 Task: Log work in the project AgileAvail for the issue 'Develop a new tool for automated testing of web accessibility compliance' spent time as '4w 1d 9h 28m' and remaining time as '5w 4d 21h 15m' and add a flag. Now add the issue to the epic 'IT Financial Management Process Improvement'. Log work in the project AgileAvail for the issue 'Upgrade the deployment process of a web application to improve the speed and reliability of deployment' spent time as '3w 5d 8h 8m' and remaining time as '6w 6d 4h 40m' and clone the issue. Now add the issue to the epic 'Event Management Process Improvement'
Action: Mouse moved to (221, 62)
Screenshot: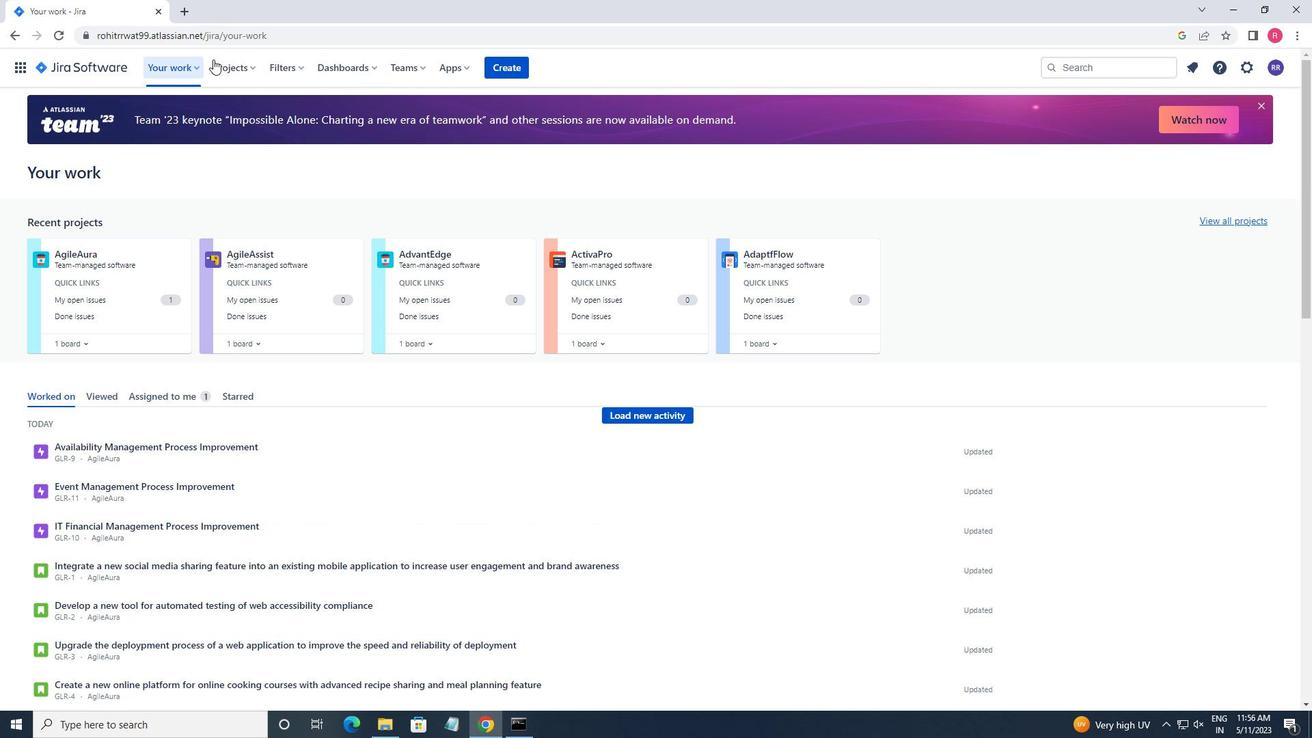 
Action: Mouse pressed left at (221, 62)
Screenshot: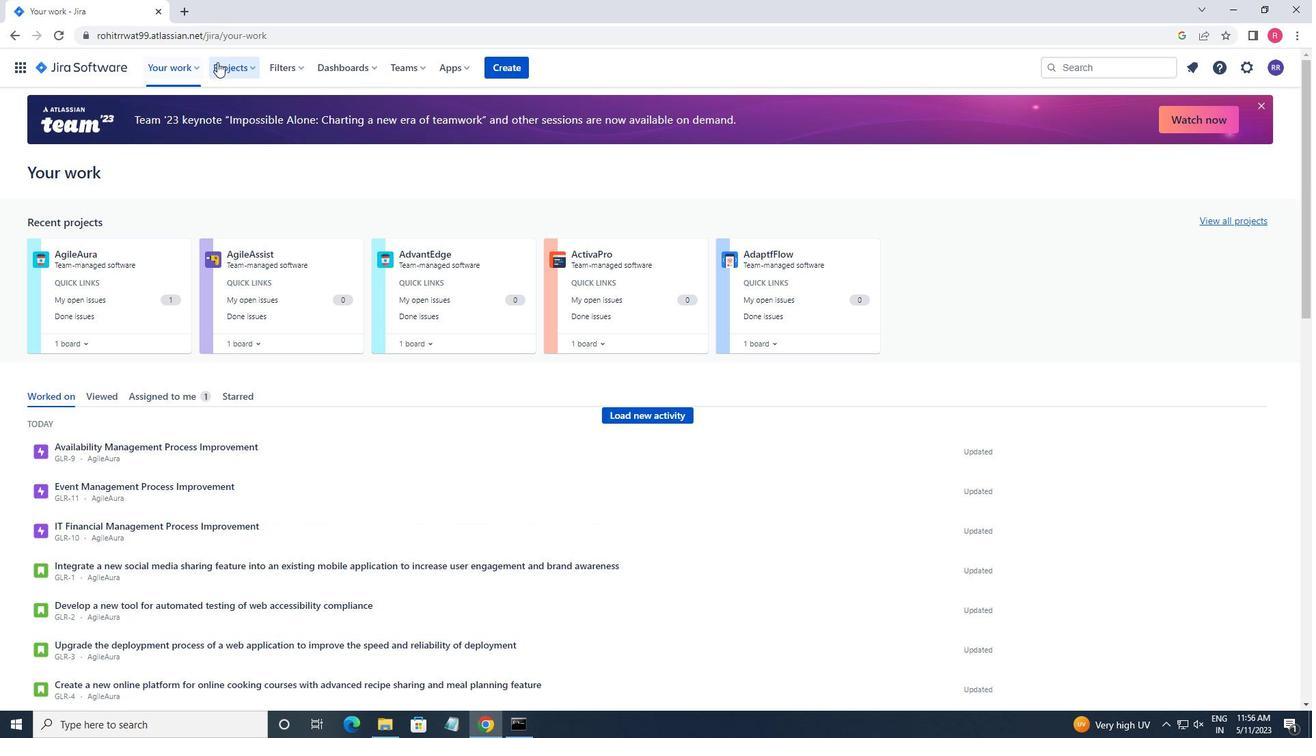 
Action: Mouse moved to (274, 125)
Screenshot: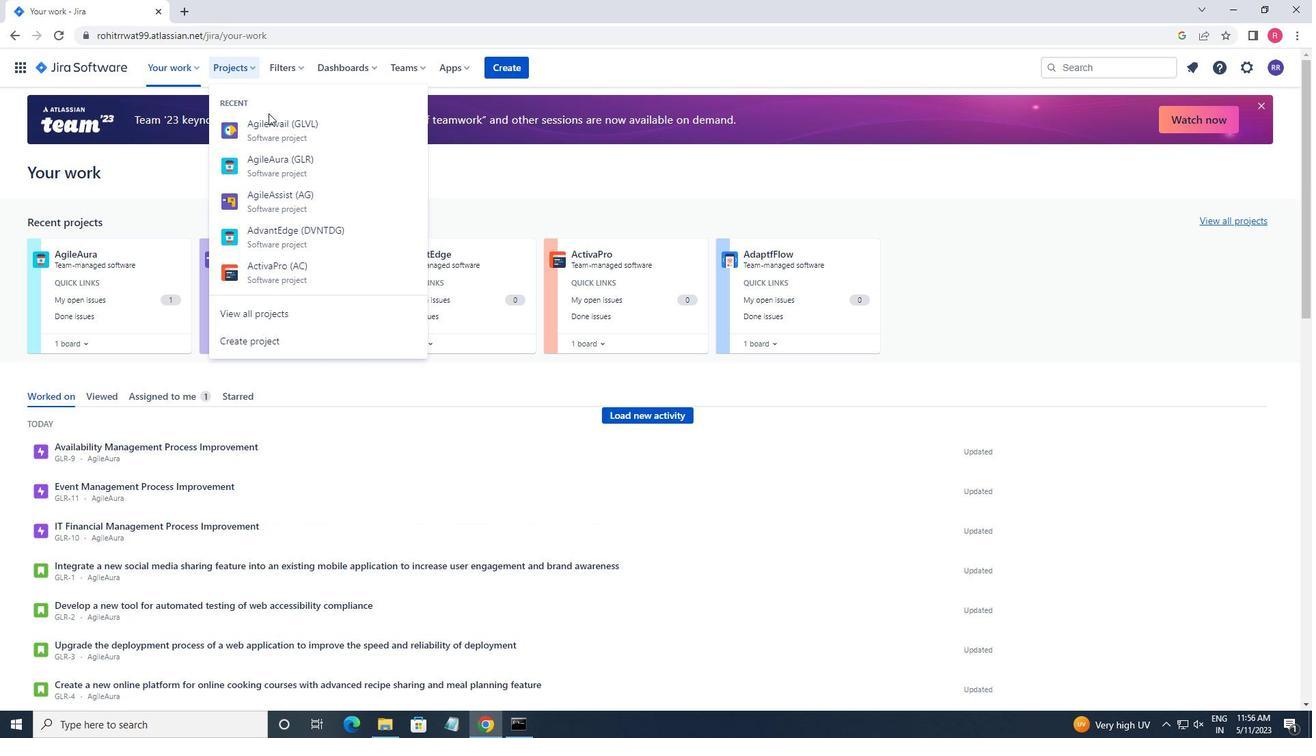 
Action: Mouse pressed left at (274, 125)
Screenshot: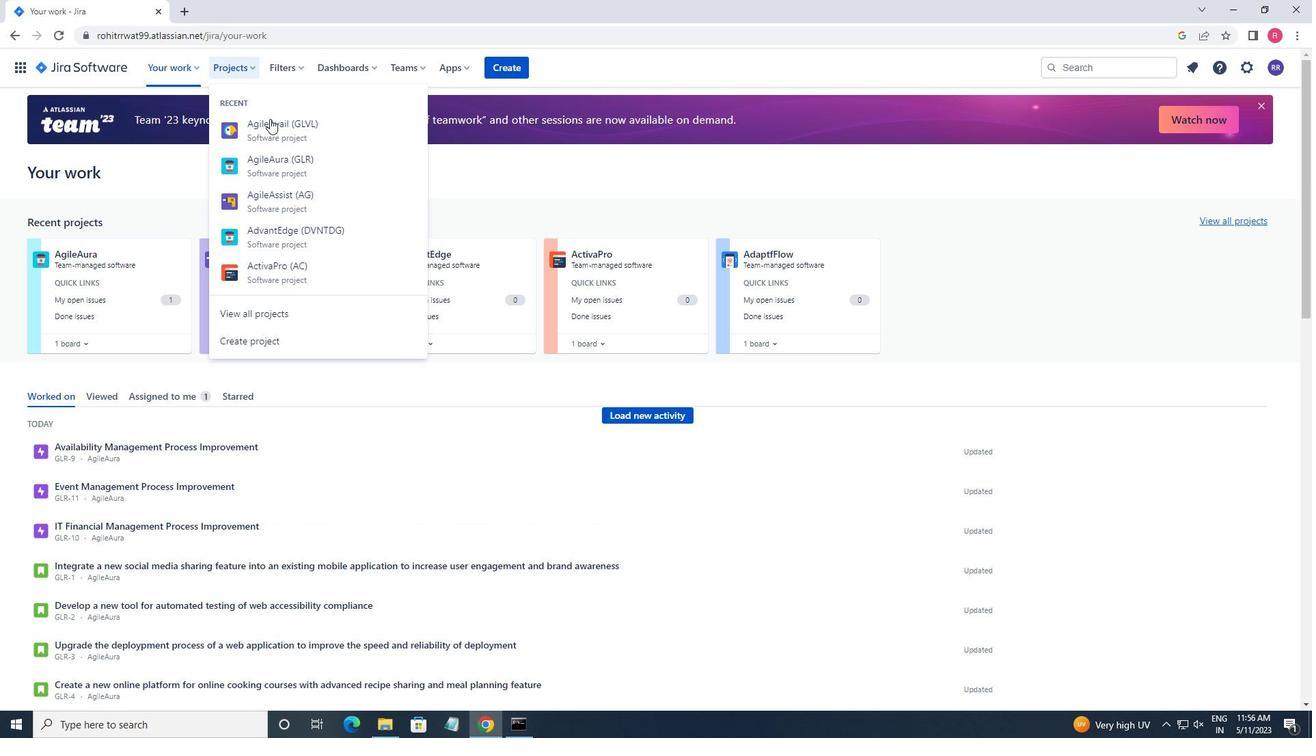 
Action: Mouse moved to (58, 211)
Screenshot: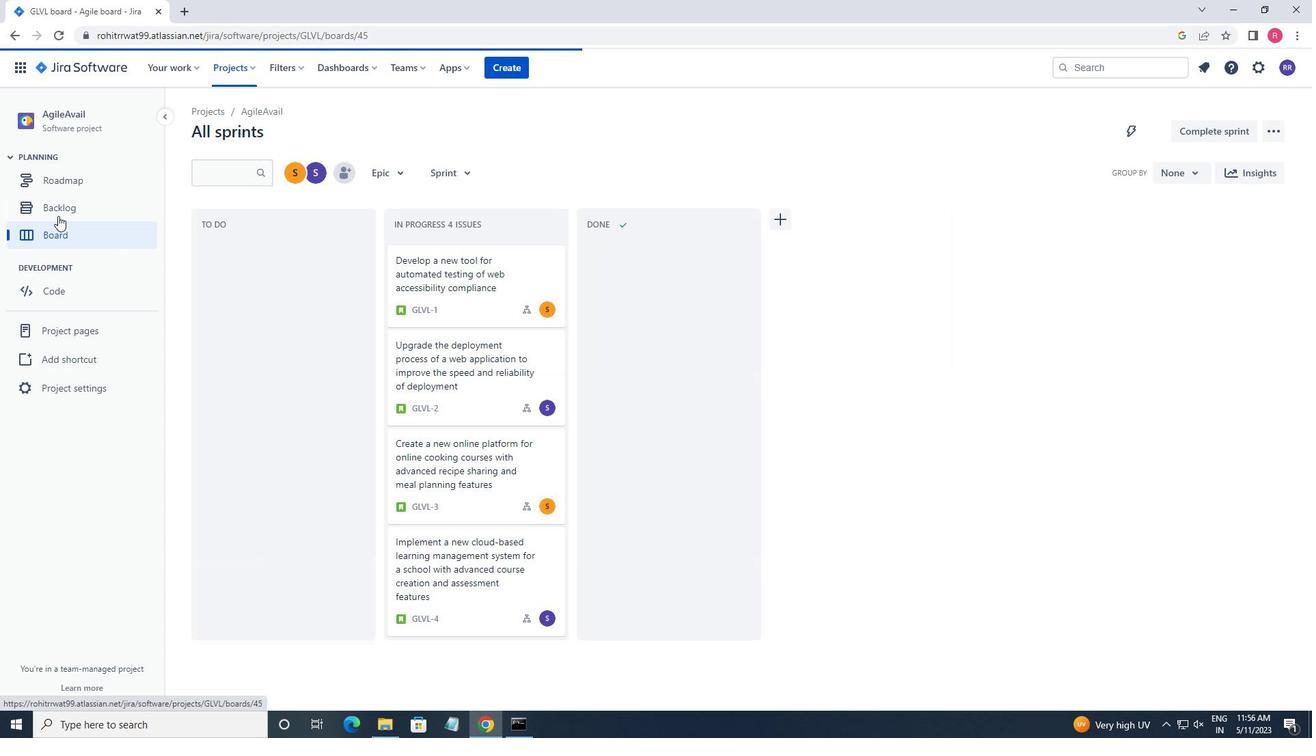 
Action: Mouse pressed left at (58, 211)
Screenshot: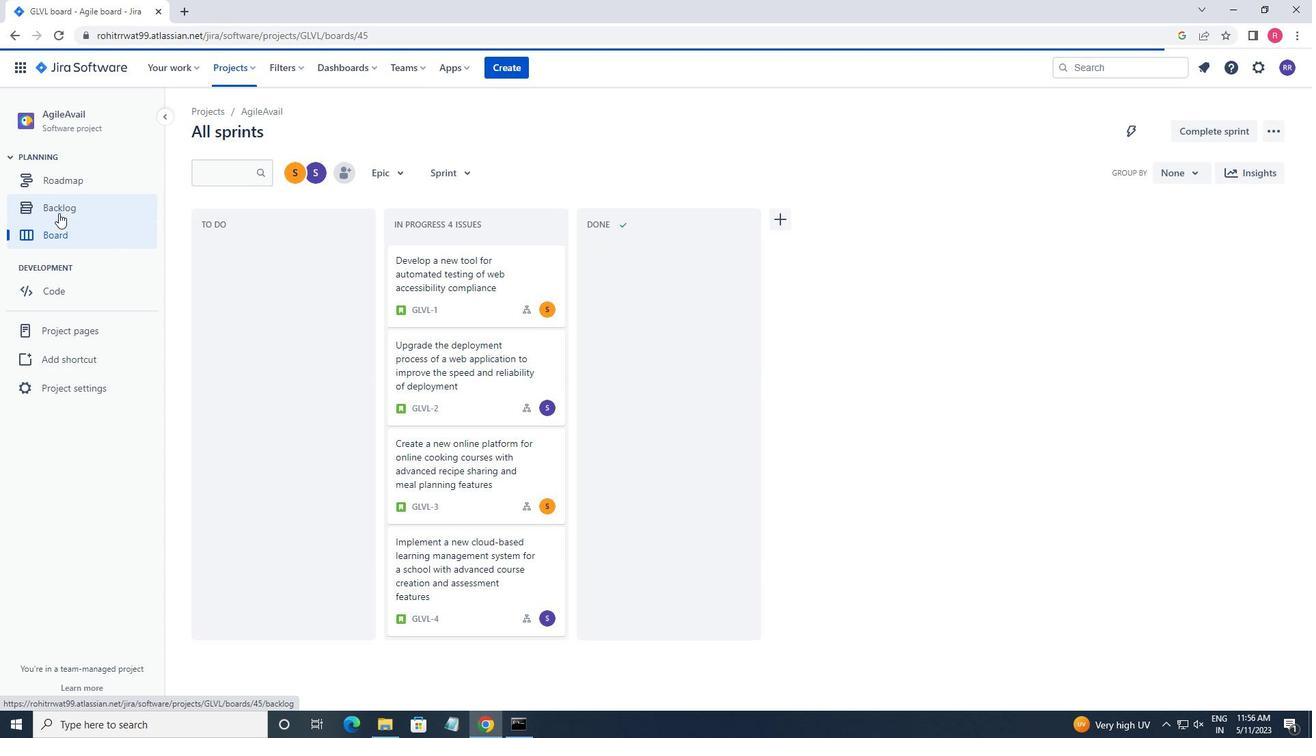 
Action: Mouse moved to (1030, 239)
Screenshot: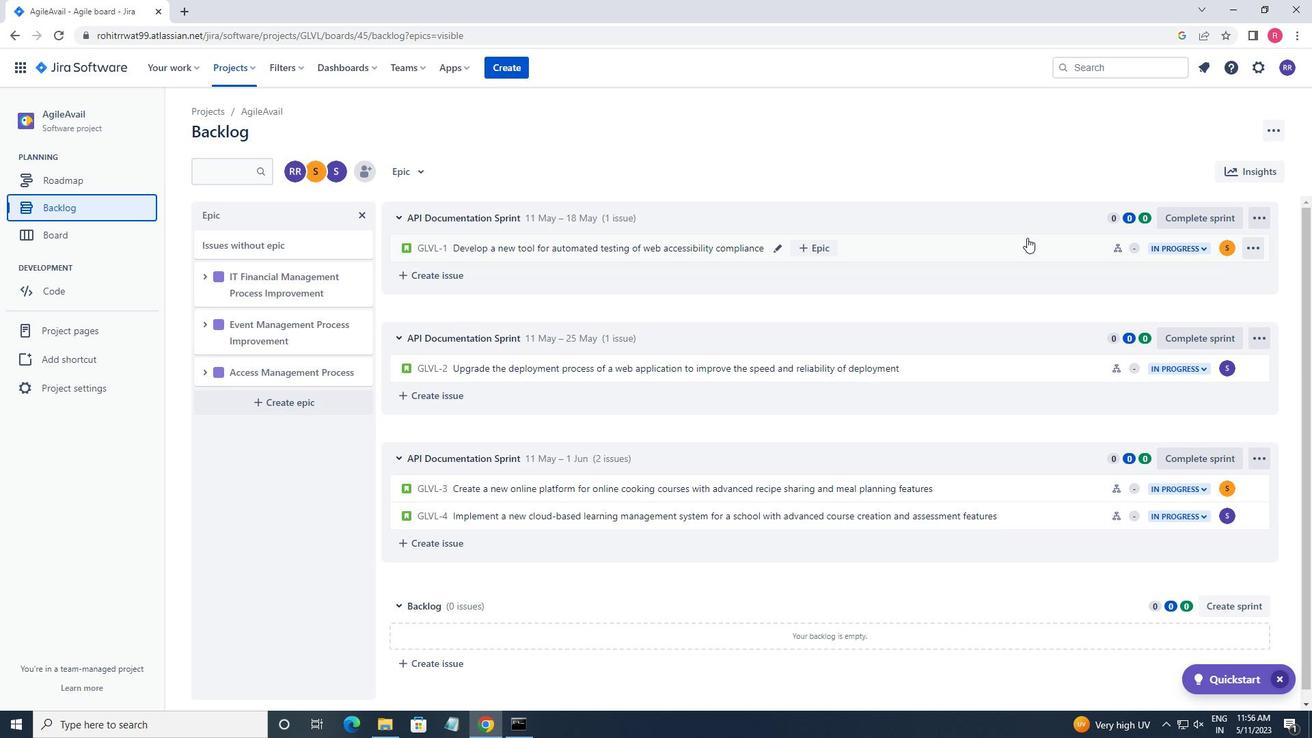 
Action: Mouse pressed left at (1030, 239)
Screenshot: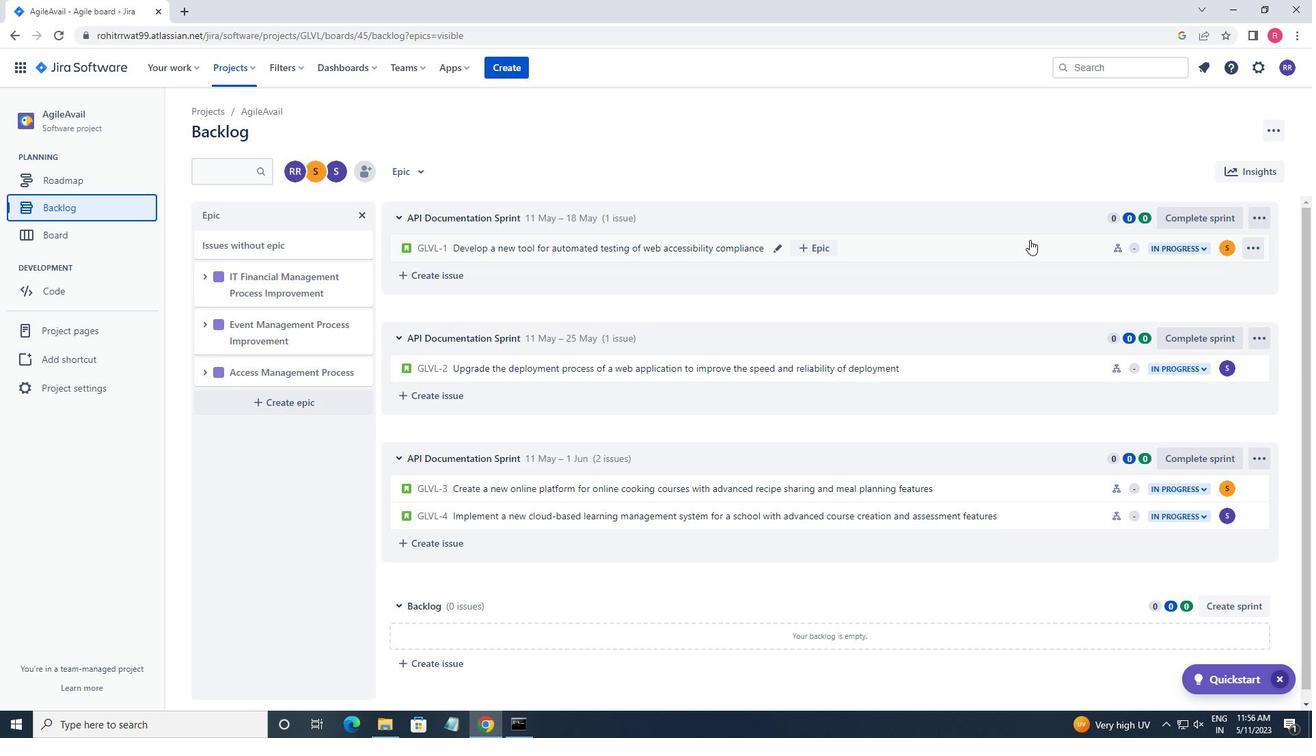 
Action: Mouse moved to (1262, 214)
Screenshot: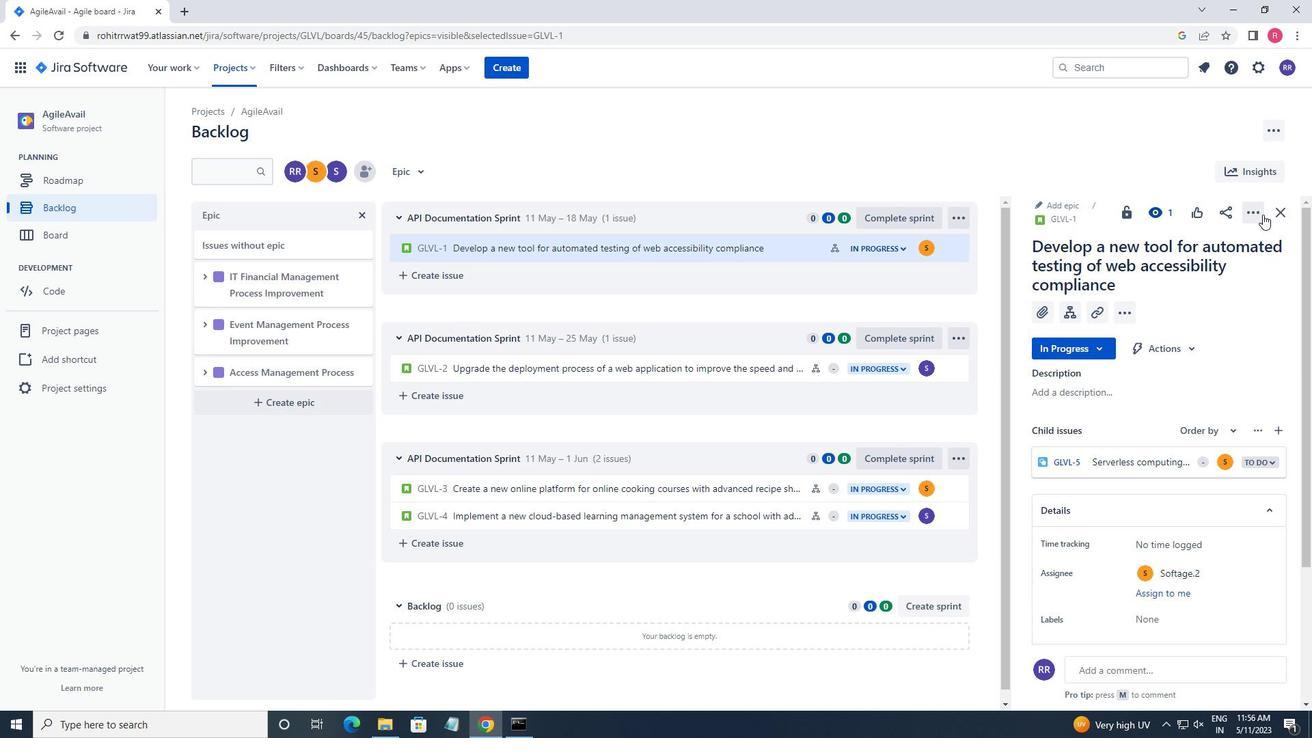 
Action: Mouse pressed left at (1262, 214)
Screenshot: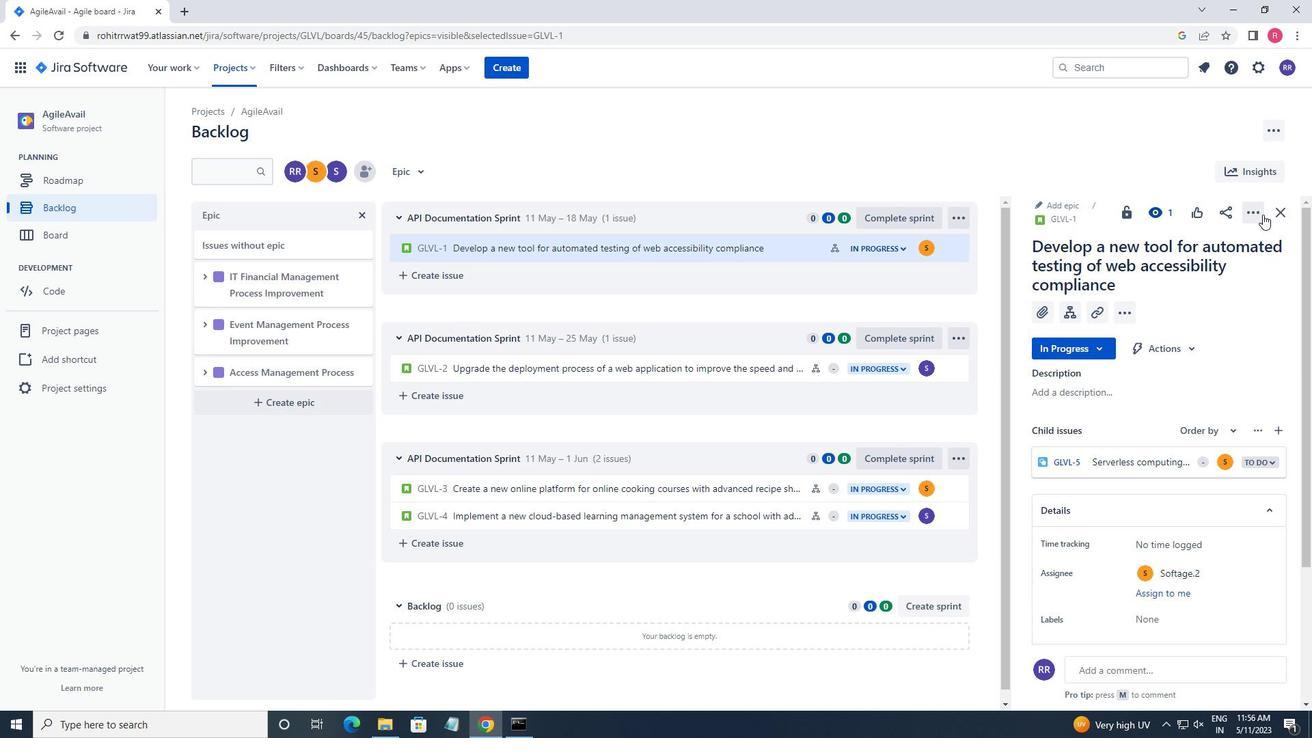 
Action: Mouse moved to (1204, 248)
Screenshot: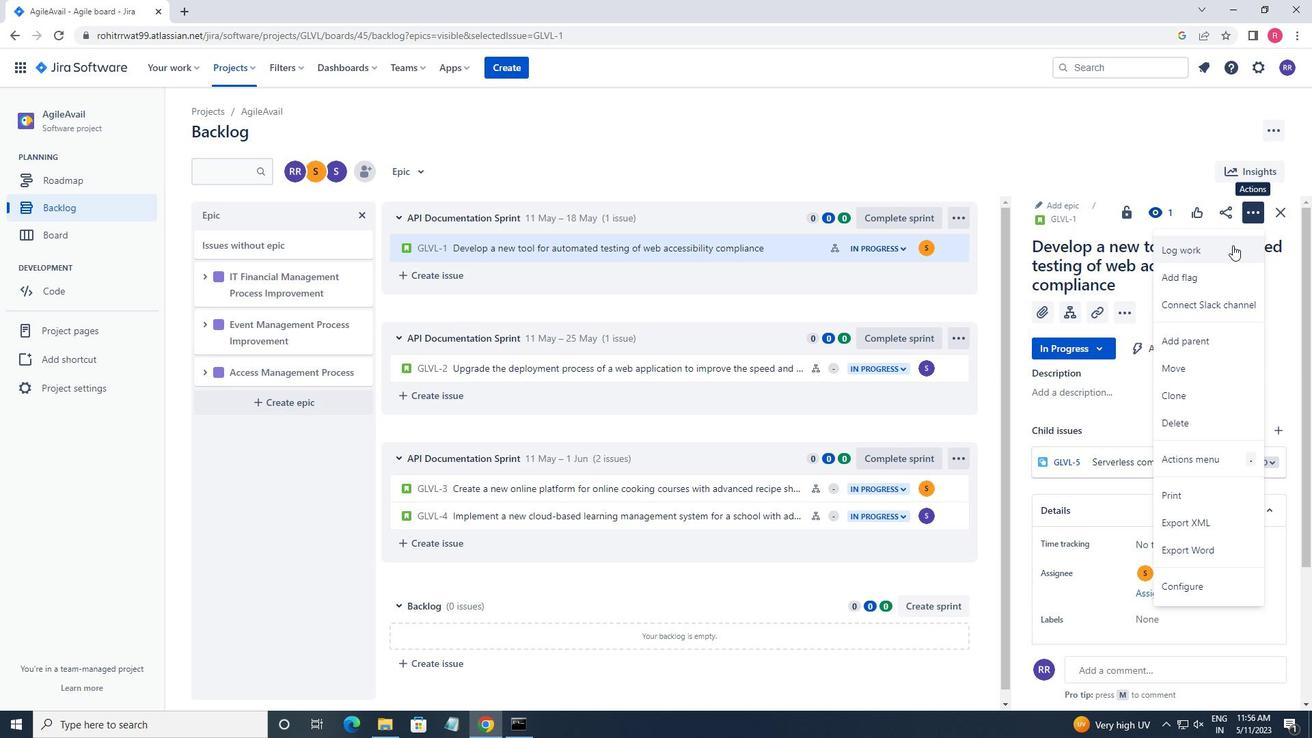 
Action: Mouse pressed left at (1204, 248)
Screenshot: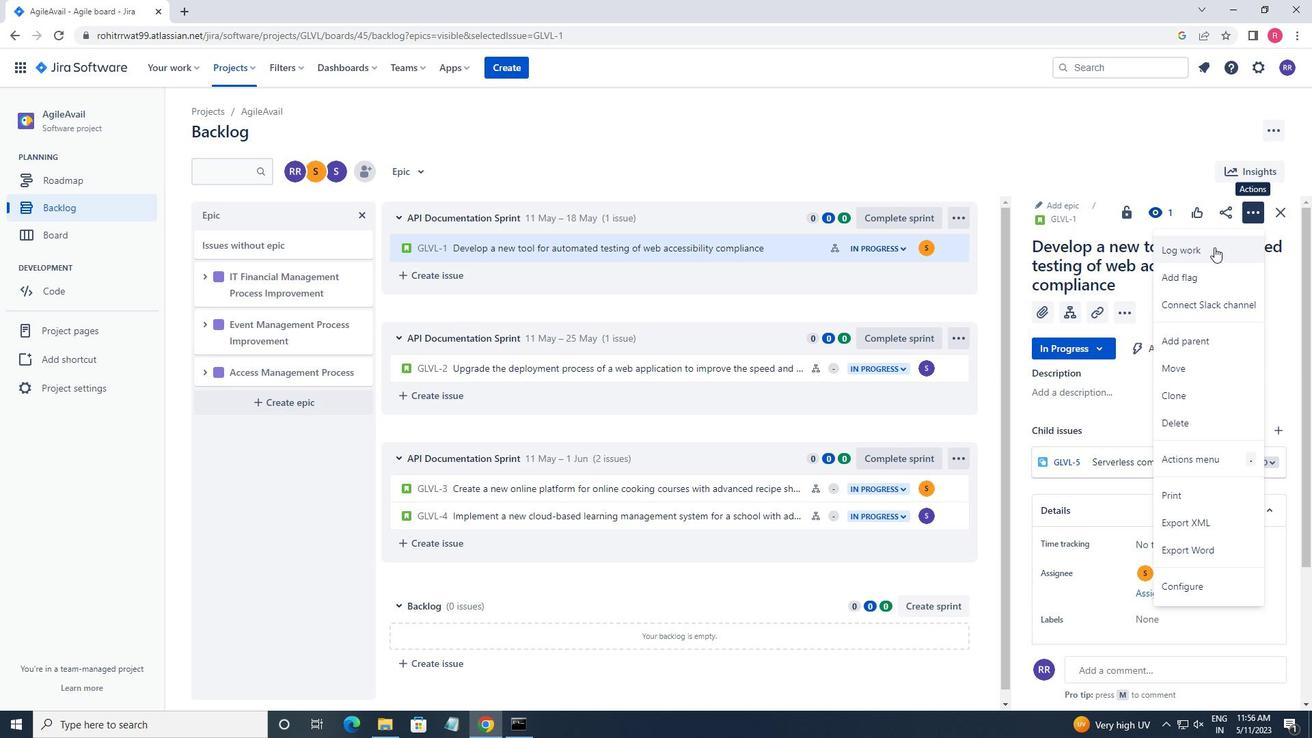 
Action: Mouse moved to (459, 265)
Screenshot: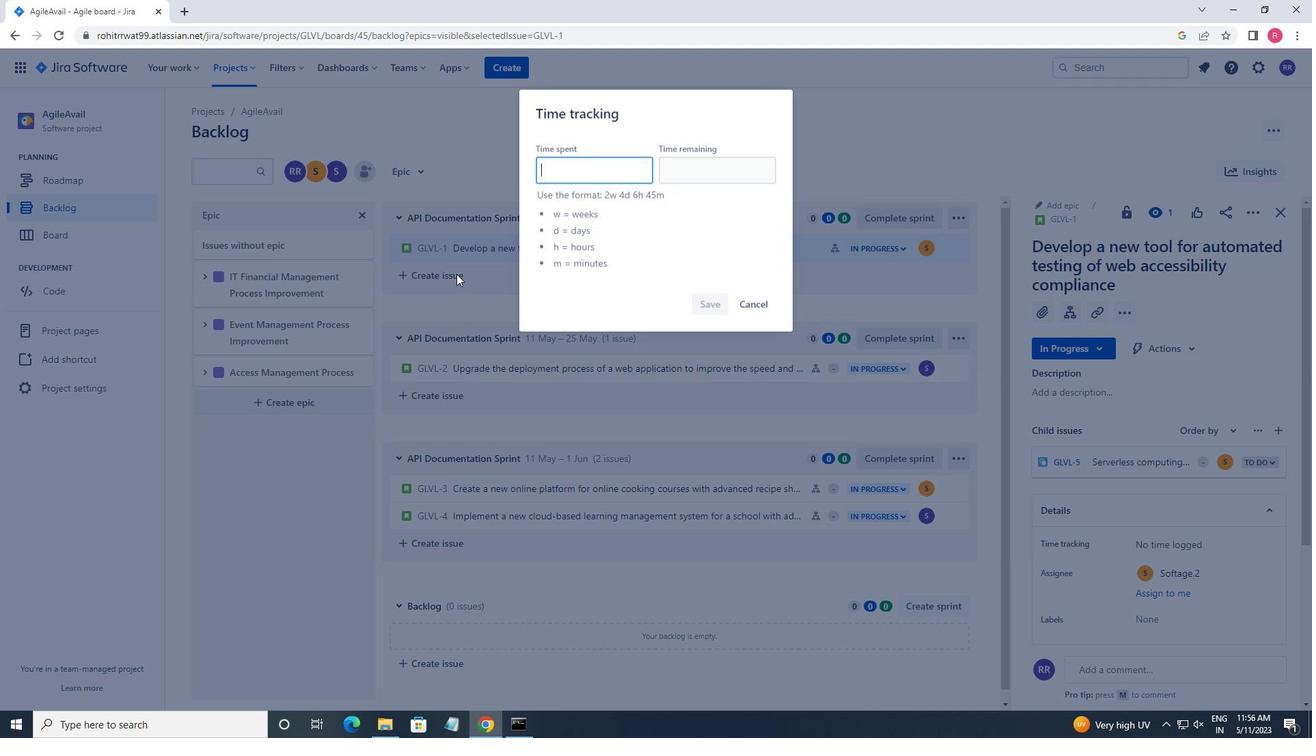 
Action: Key pressed 4
Screenshot: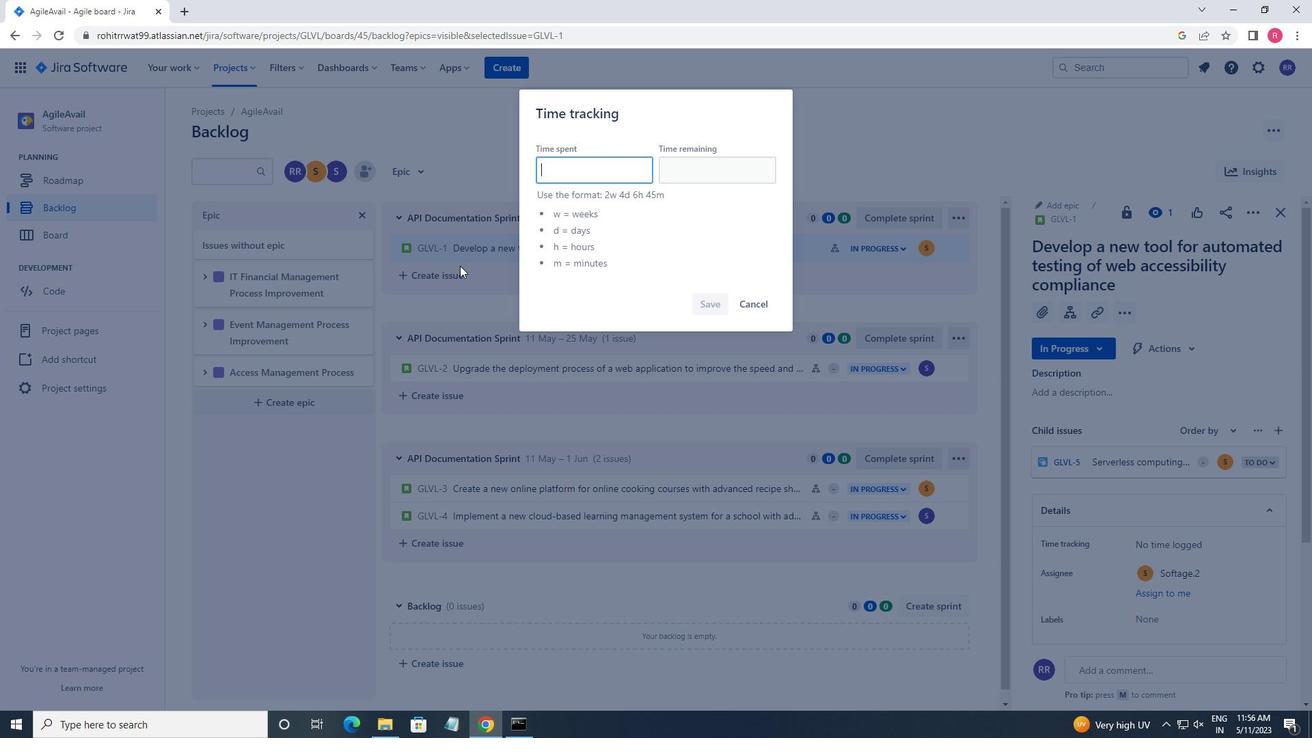 
Action: Mouse moved to (508, 3)
Screenshot: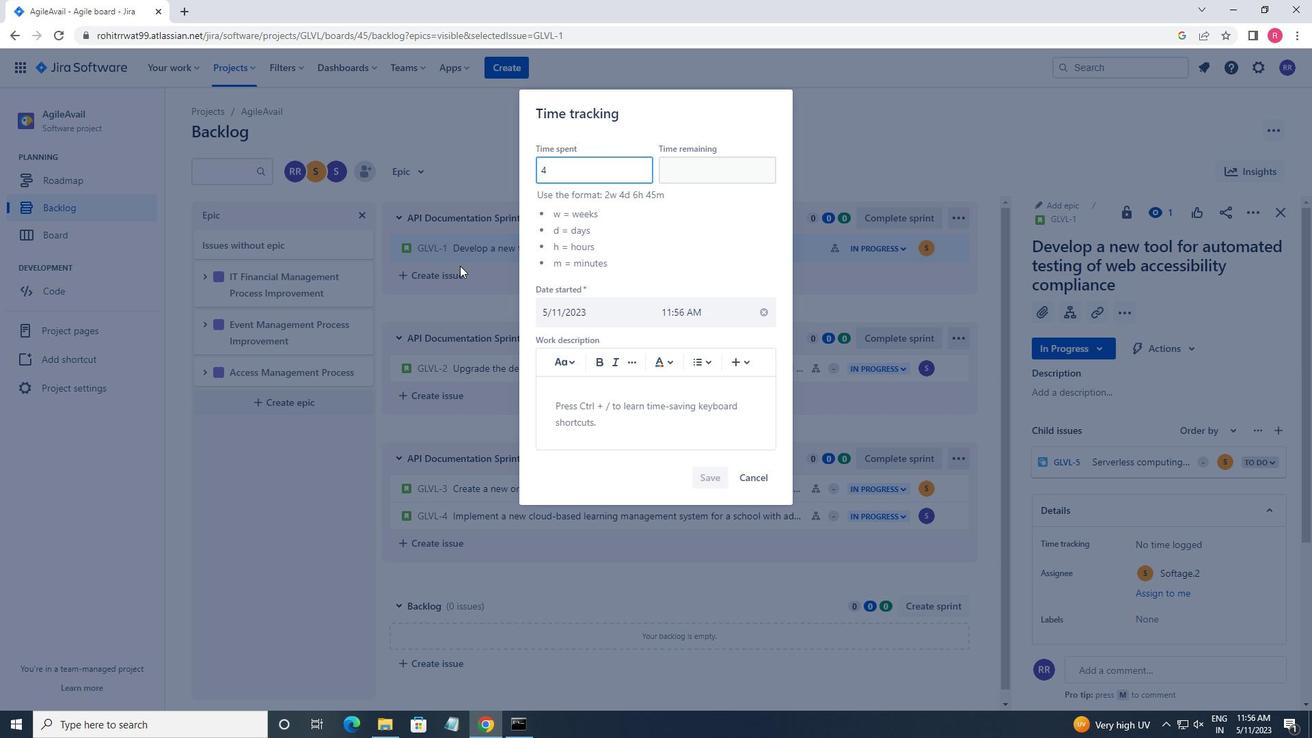 
Action: Key pressed w<Key.space>1d<Key.space>9h<Key.space>28m<Key.tab>5w<Key.space>4d<Key.space>21h<Key.space>15m
Screenshot: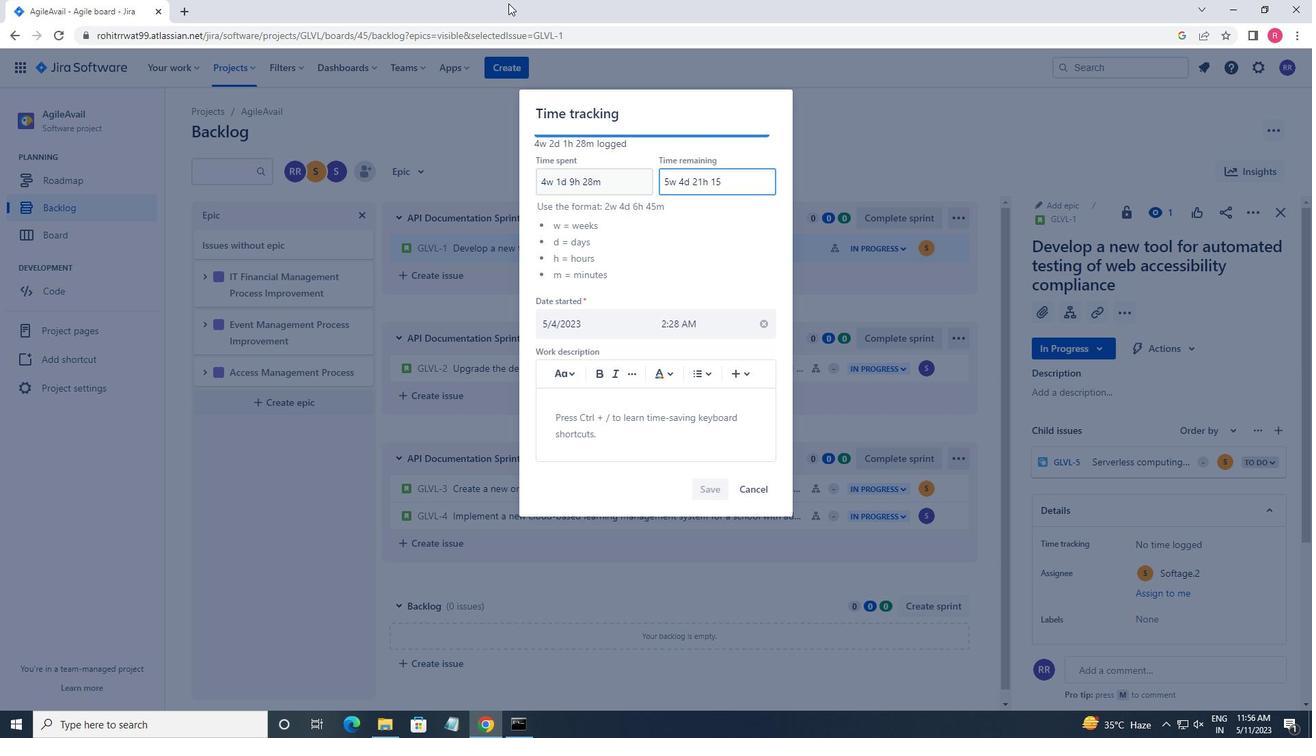 
Action: Mouse moved to (685, 489)
Screenshot: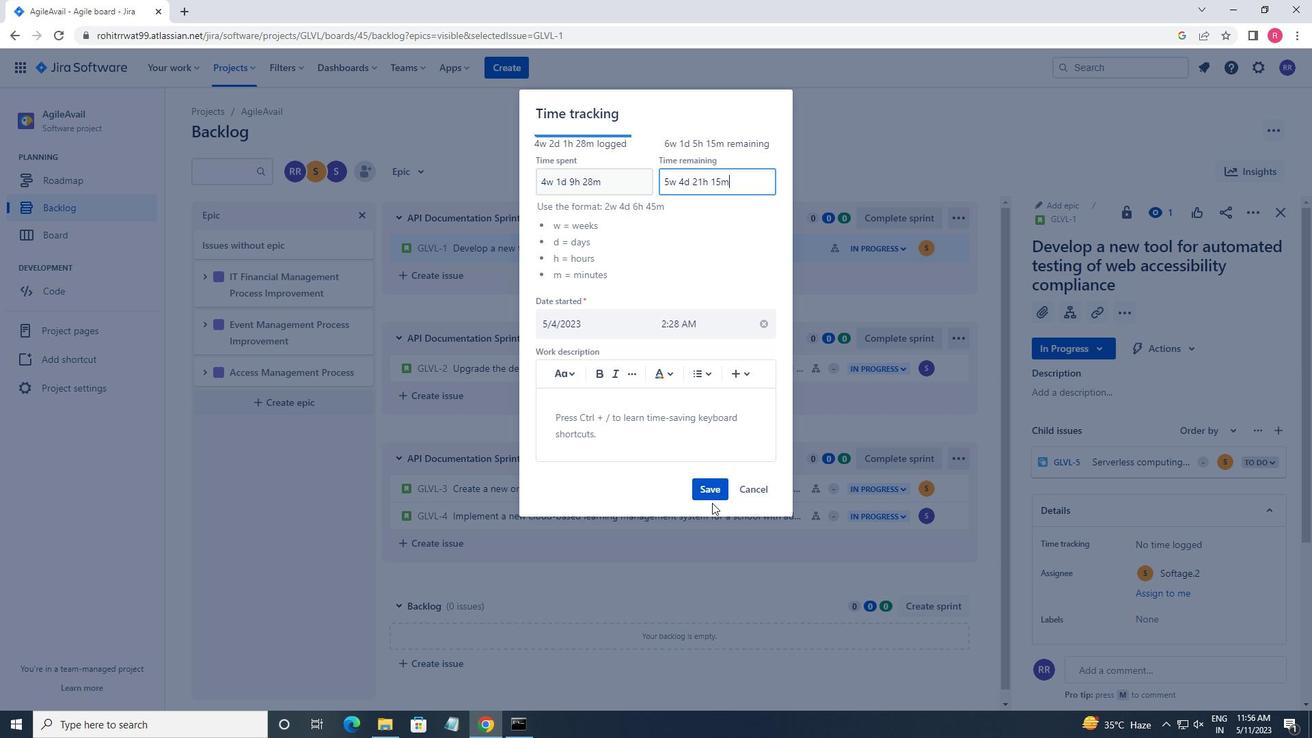 
Action: Mouse pressed left at (685, 489)
Screenshot: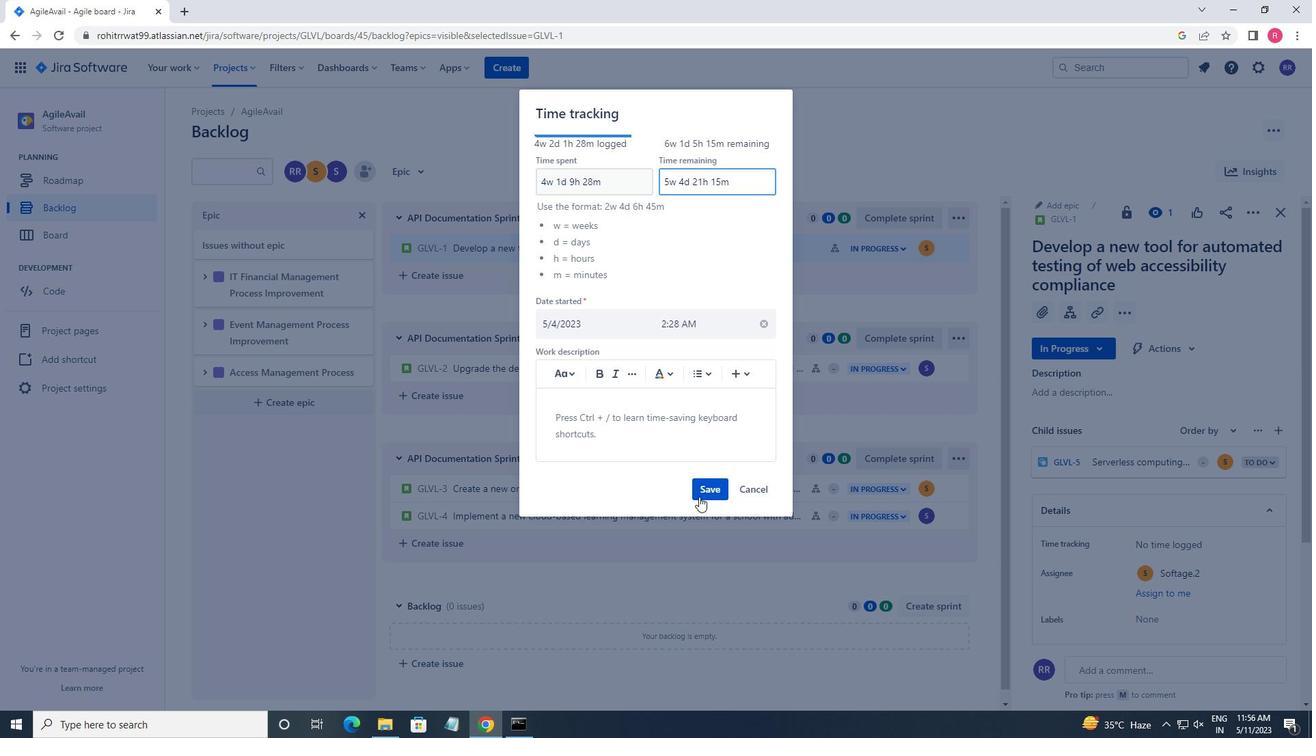 
Action: Mouse moved to (711, 493)
Screenshot: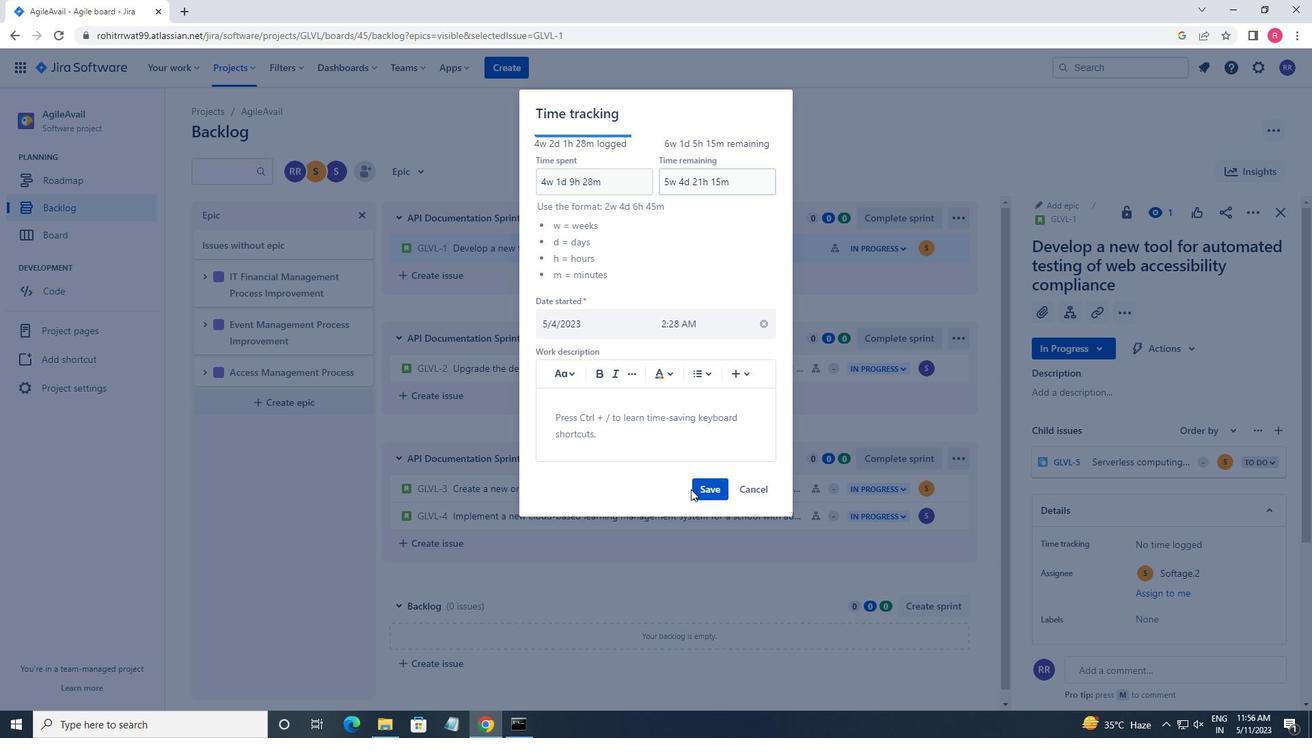 
Action: Mouse pressed left at (711, 493)
Screenshot: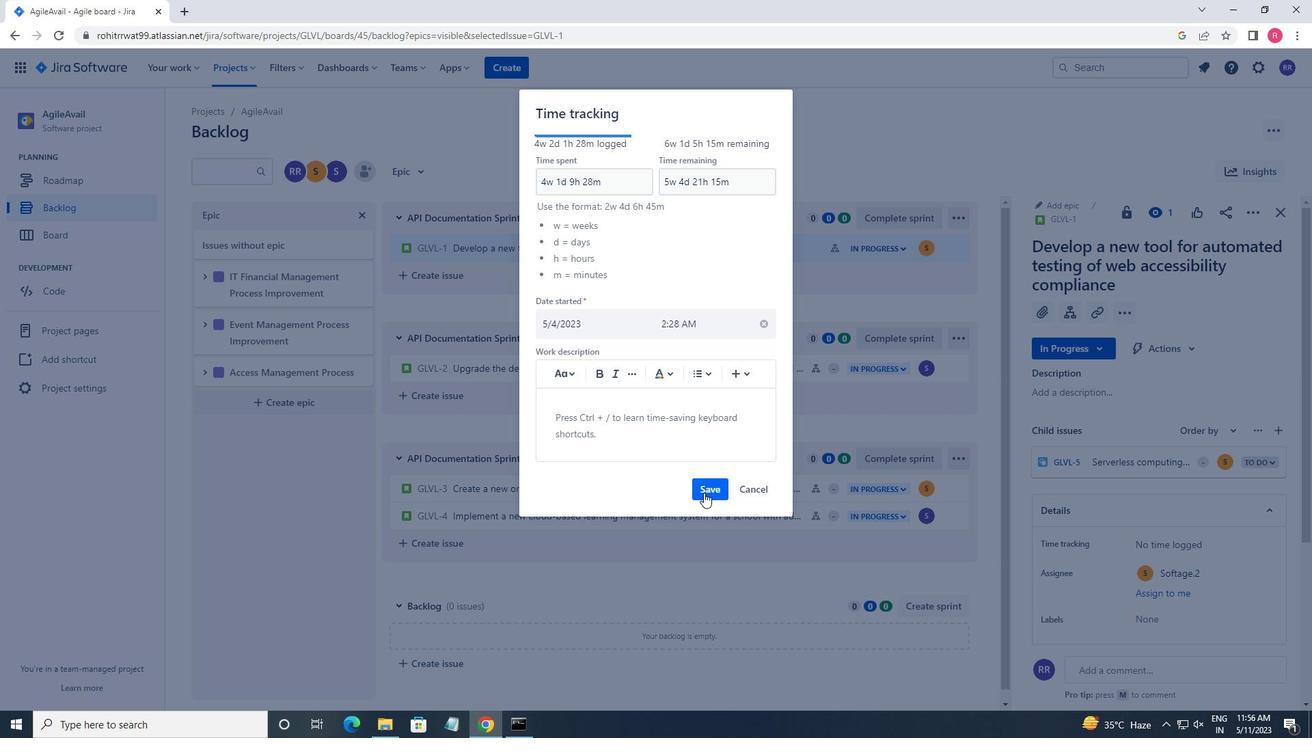 
Action: Mouse moved to (1252, 205)
Screenshot: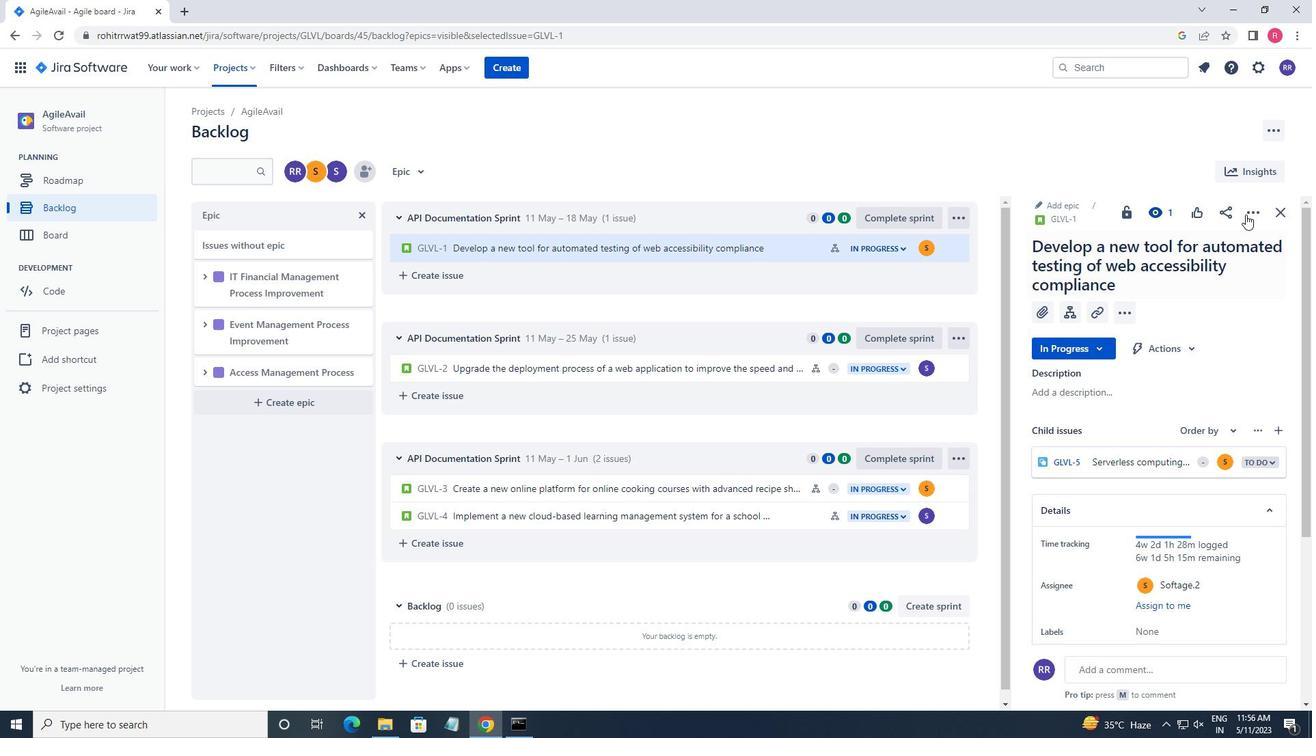 
Action: Mouse pressed left at (1252, 205)
Screenshot: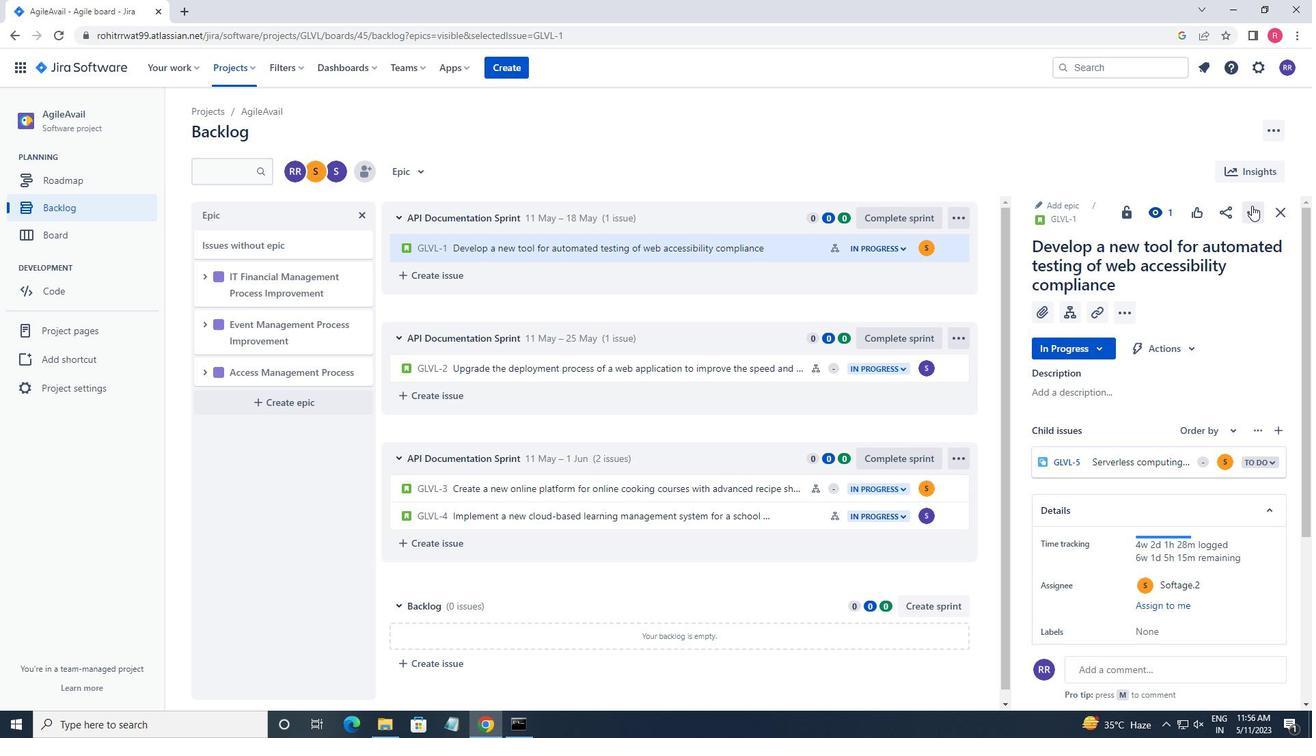 
Action: Mouse moved to (1198, 289)
Screenshot: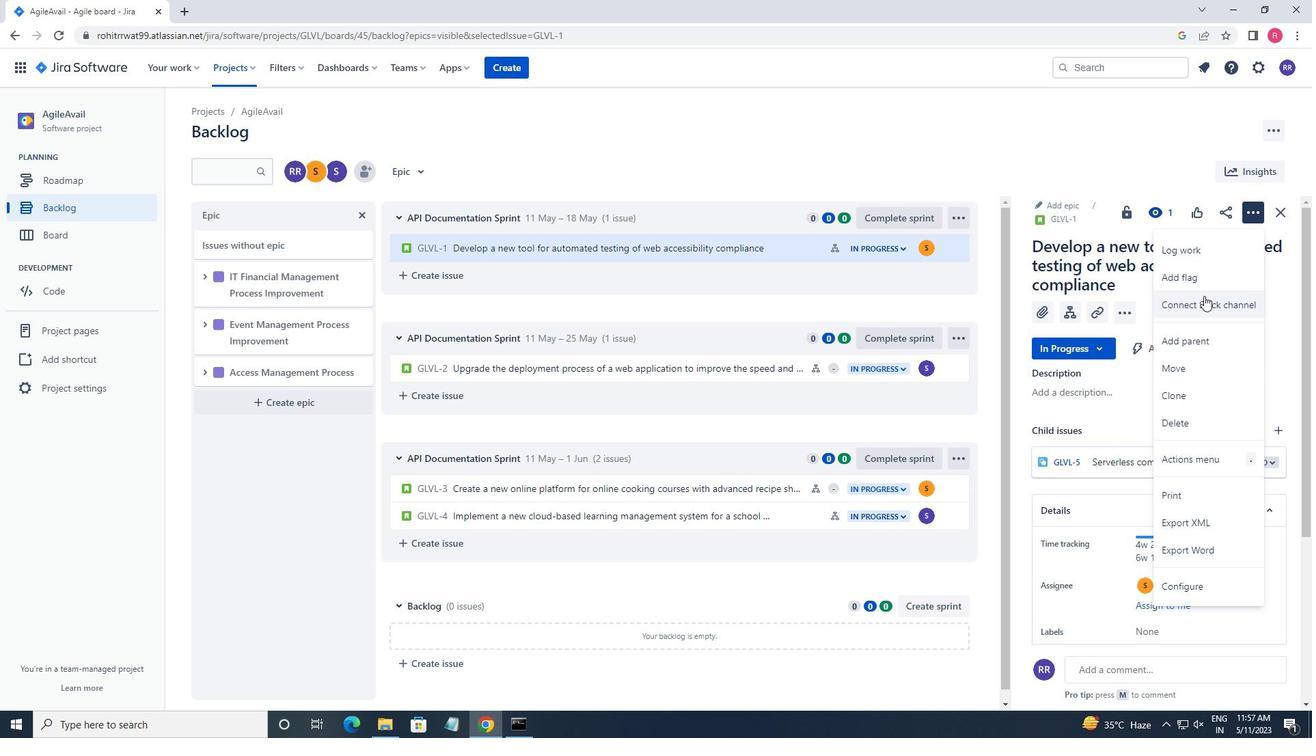 
Action: Mouse pressed left at (1198, 289)
Screenshot: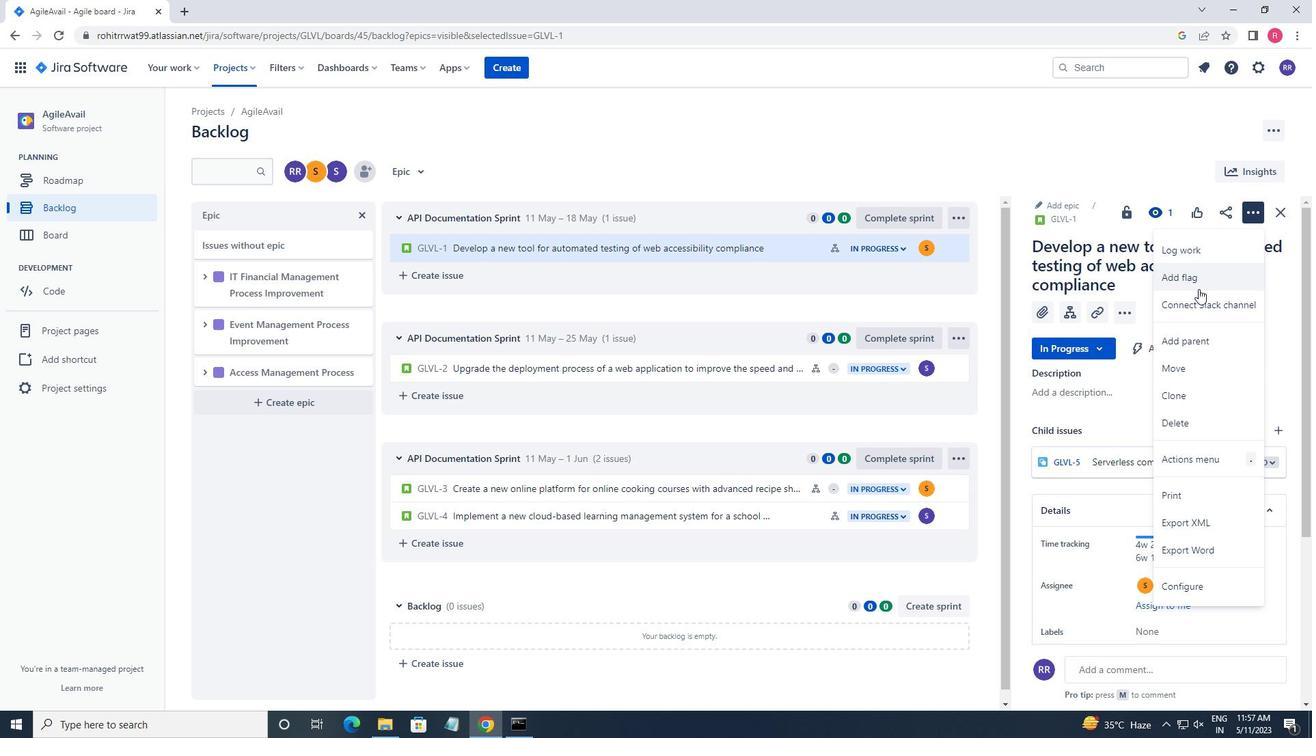 
Action: Mouse moved to (790, 248)
Screenshot: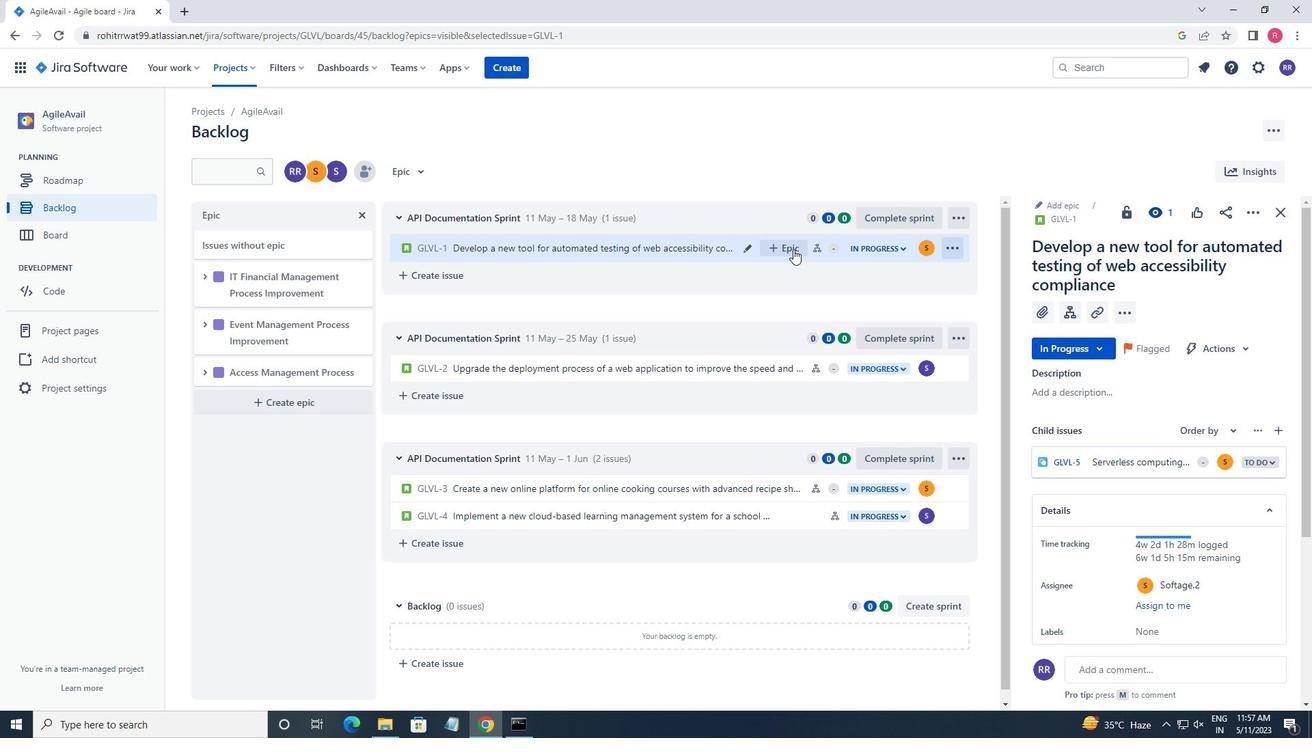 
Action: Mouse pressed left at (790, 248)
Screenshot: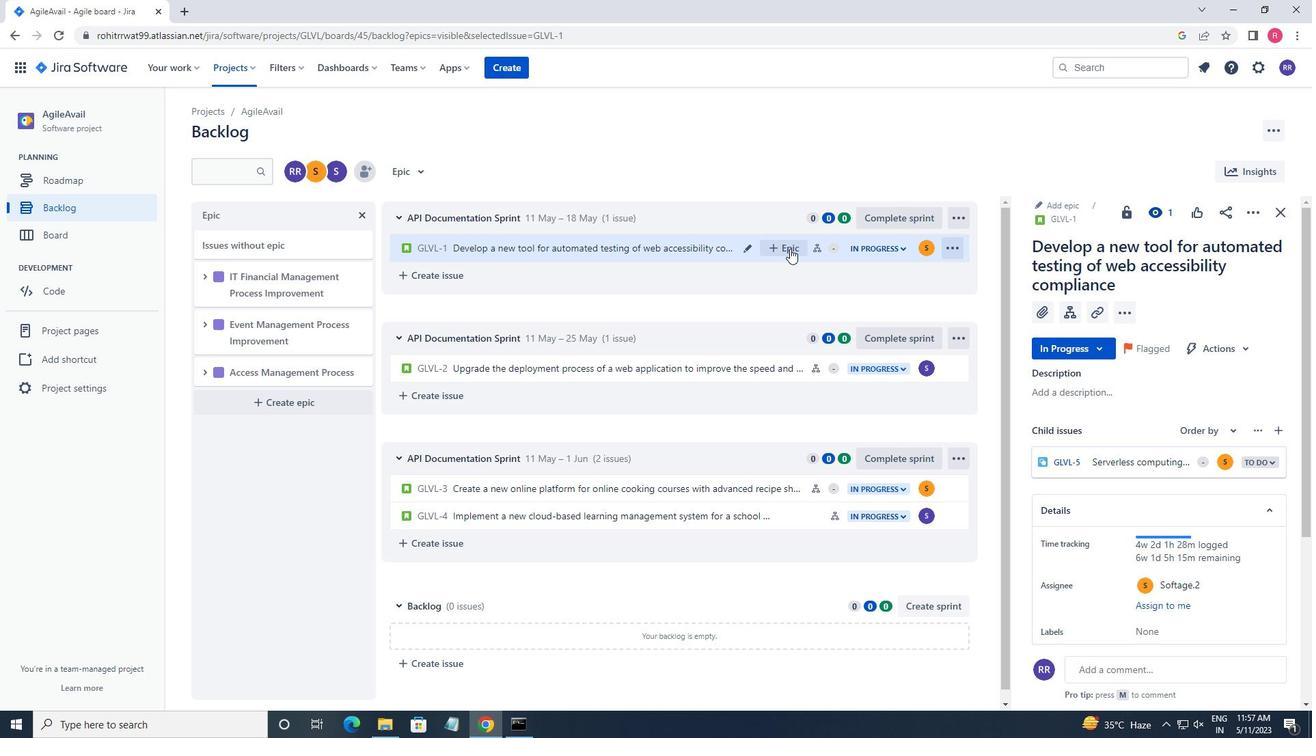
Action: Mouse moved to (865, 353)
Screenshot: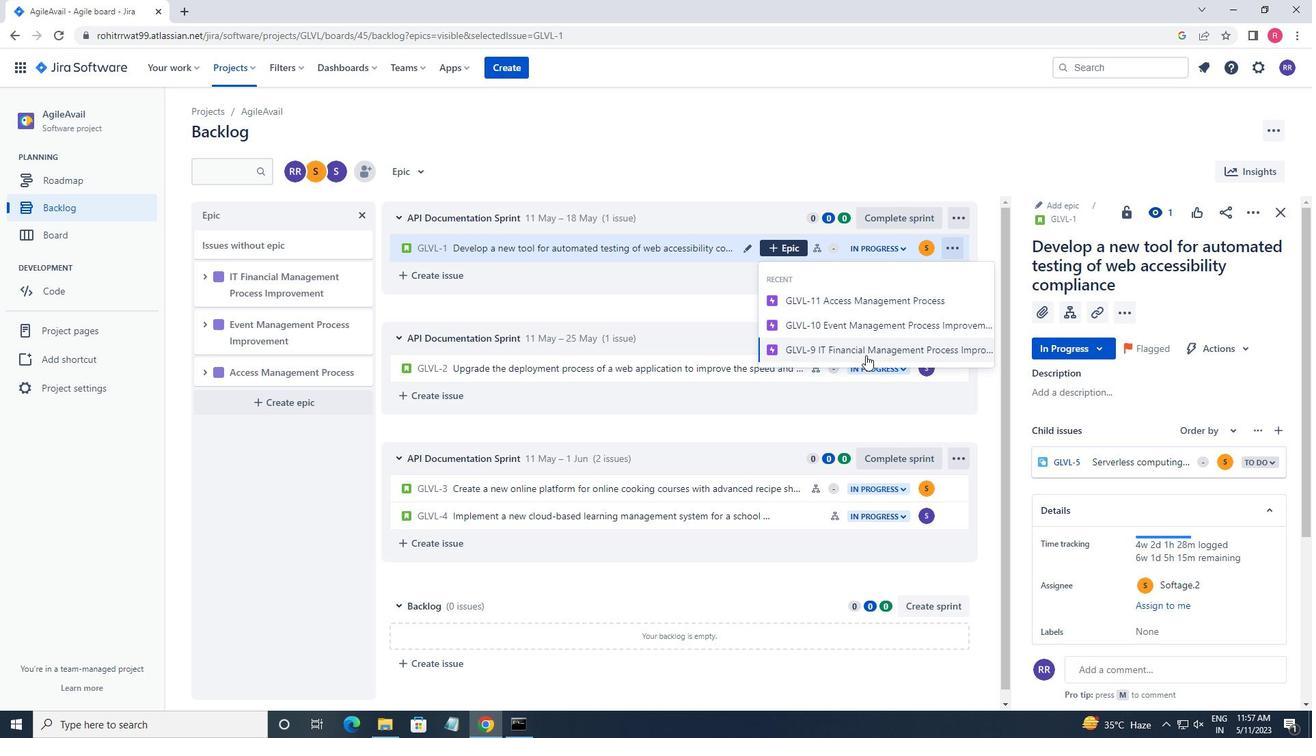 
Action: Mouse pressed left at (865, 353)
Screenshot: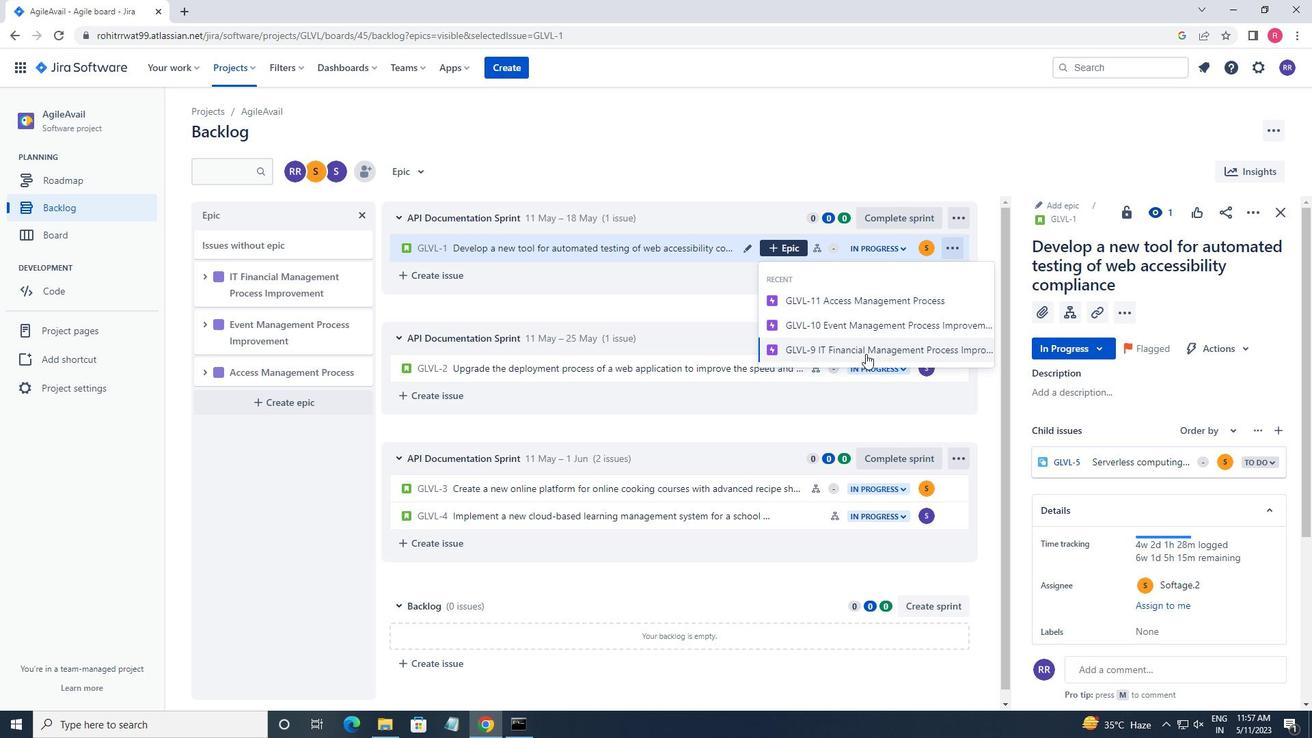 
Action: Mouse moved to (805, 378)
Screenshot: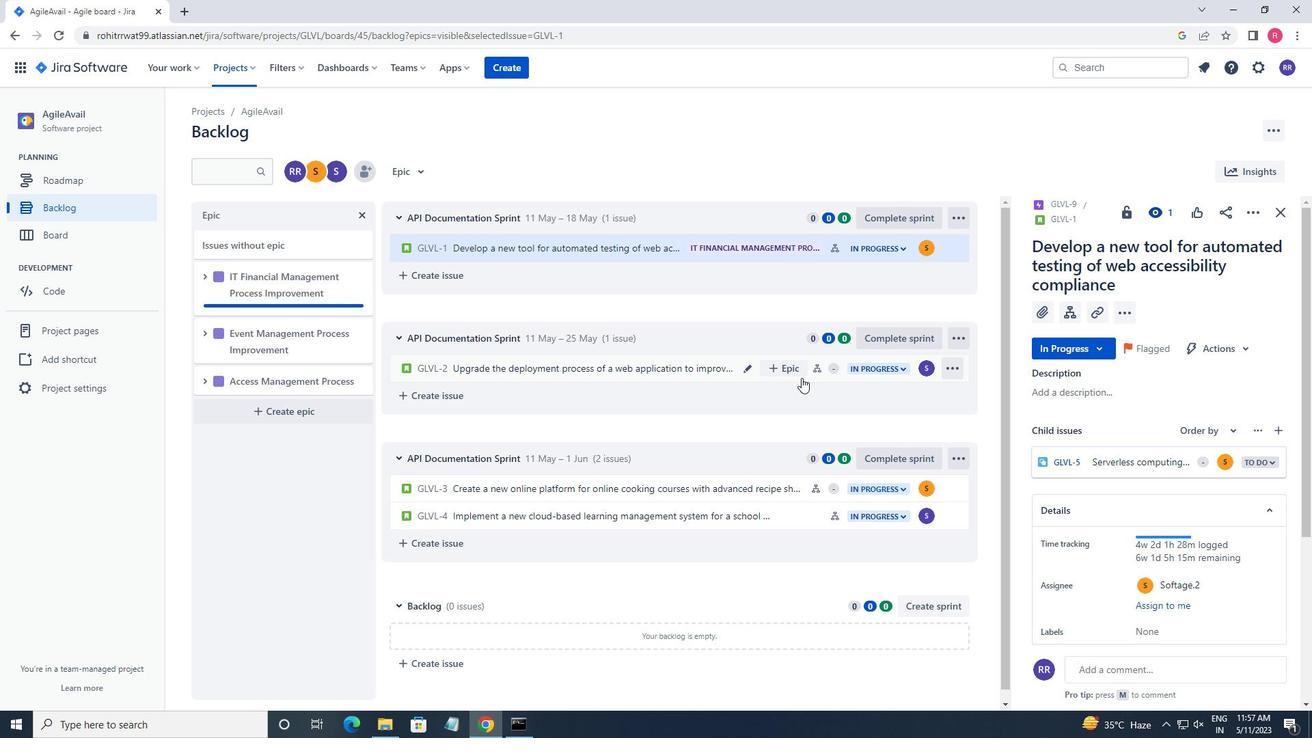 
Action: Mouse pressed left at (805, 378)
Screenshot: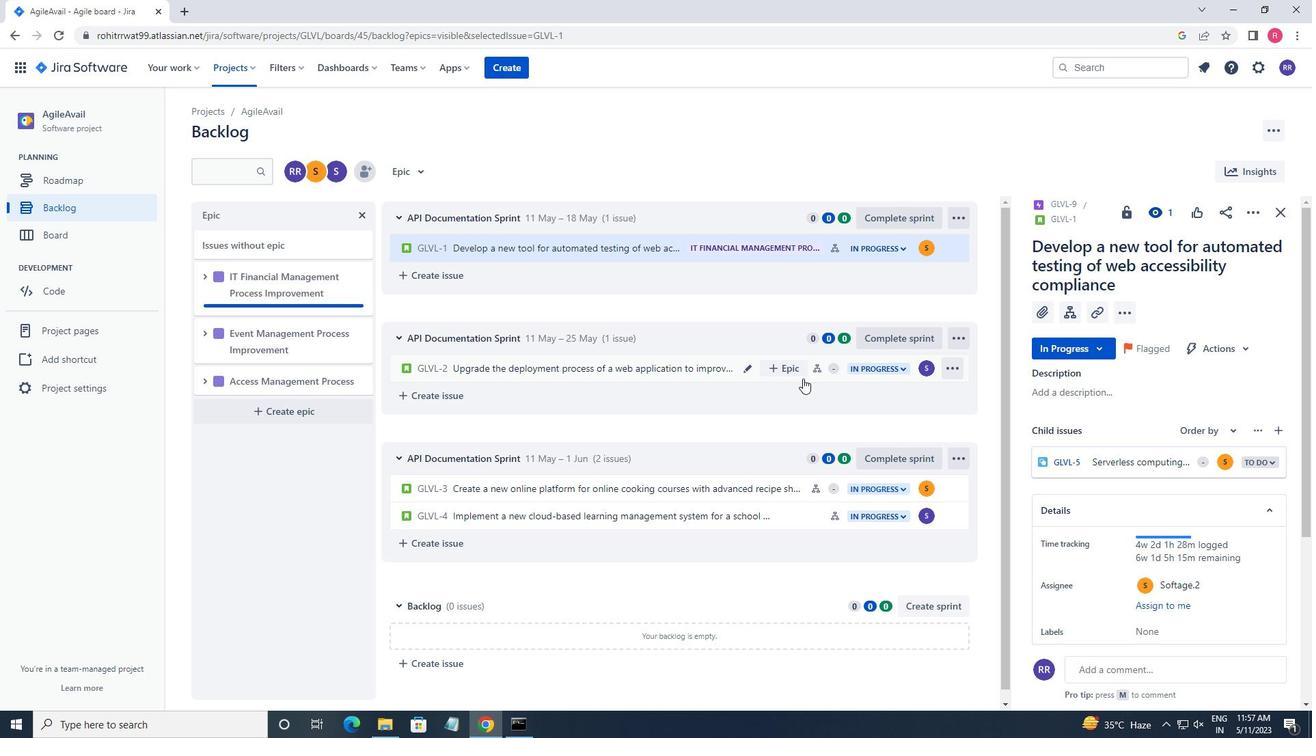 
Action: Mouse moved to (1258, 212)
Screenshot: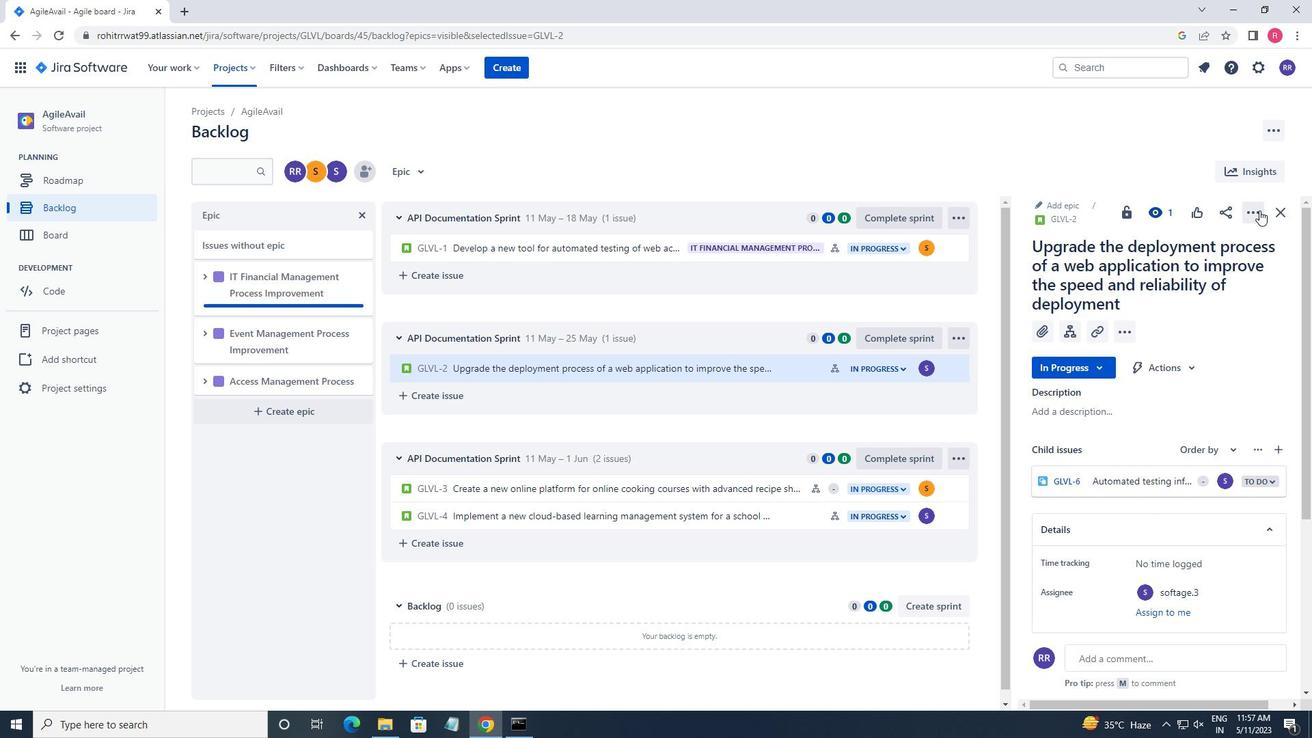 
Action: Mouse pressed left at (1258, 212)
Screenshot: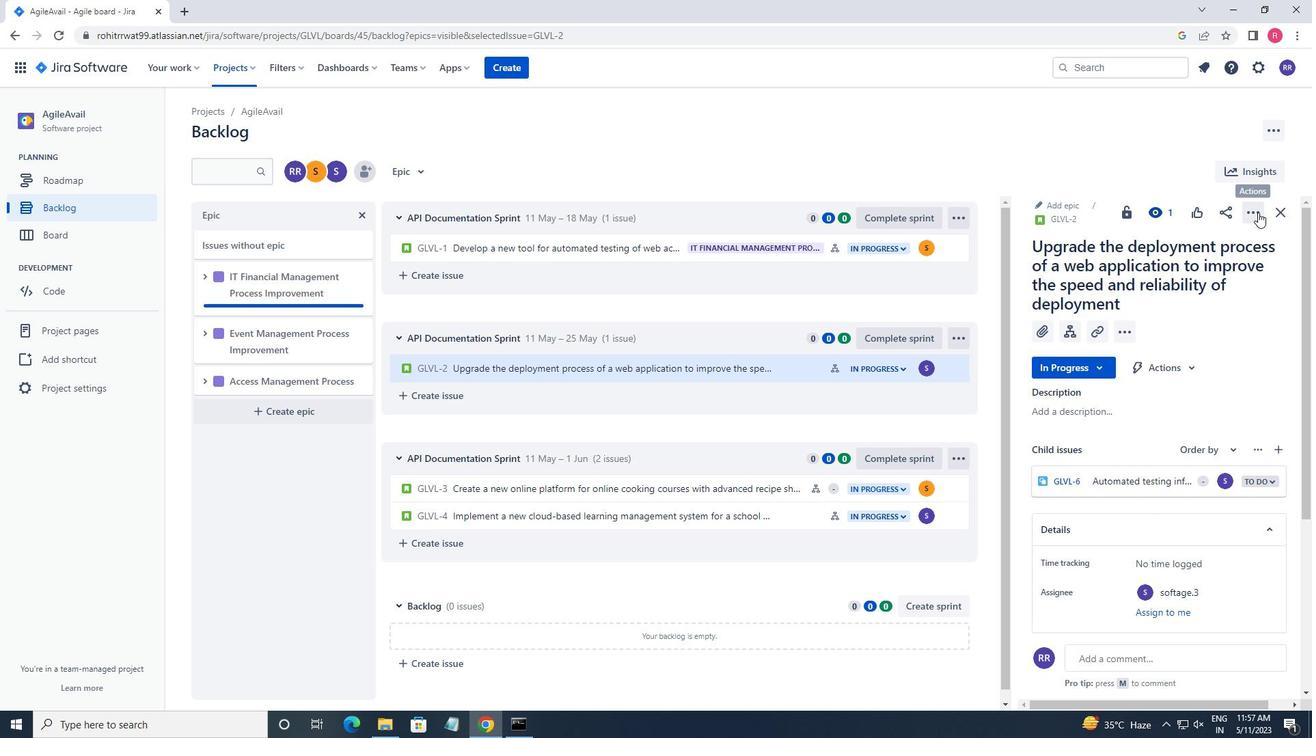 
Action: Mouse moved to (1191, 252)
Screenshot: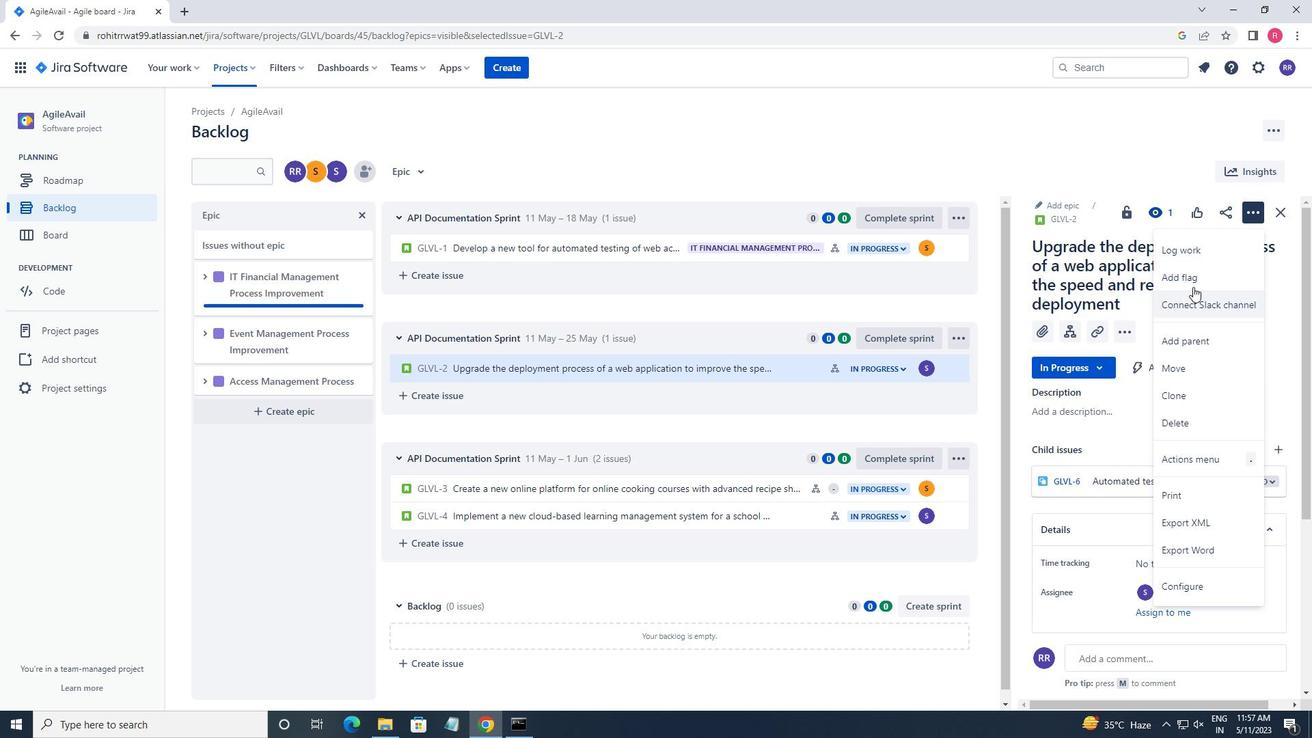 
Action: Mouse pressed left at (1191, 252)
Screenshot: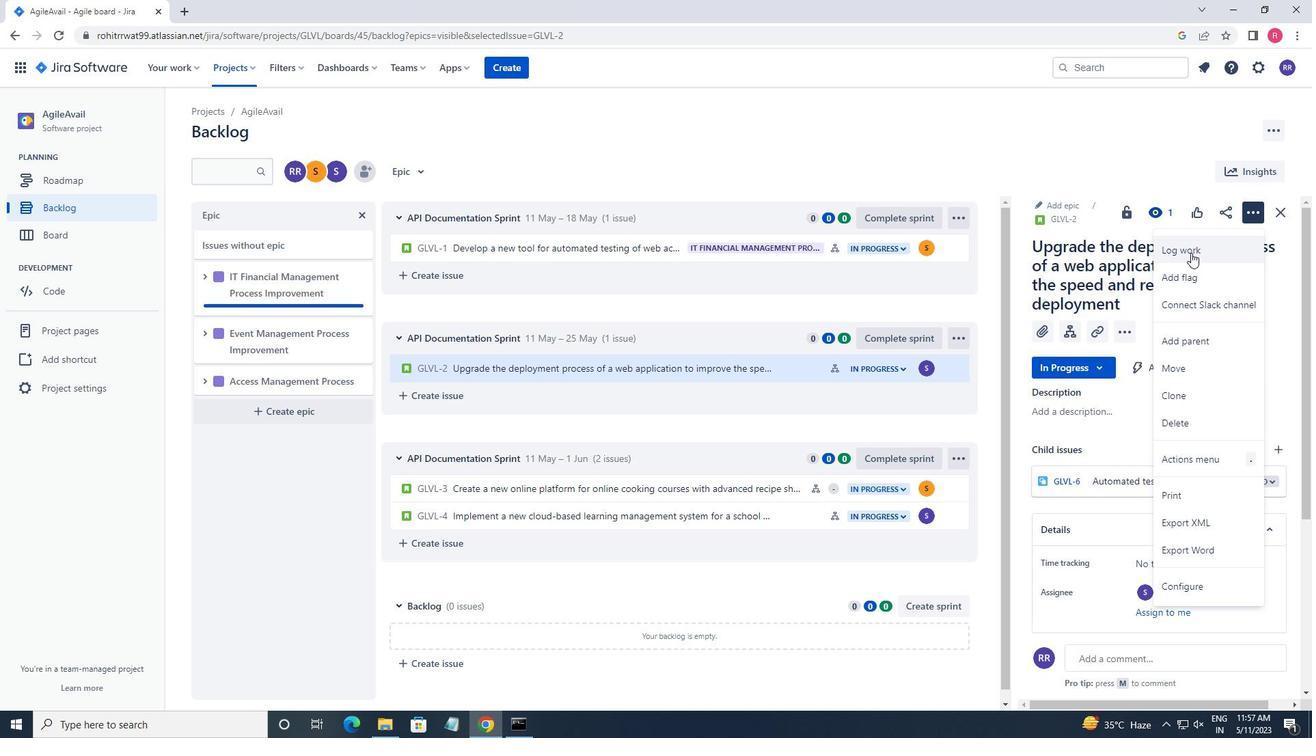 
Action: Mouse moved to (579, 213)
Screenshot: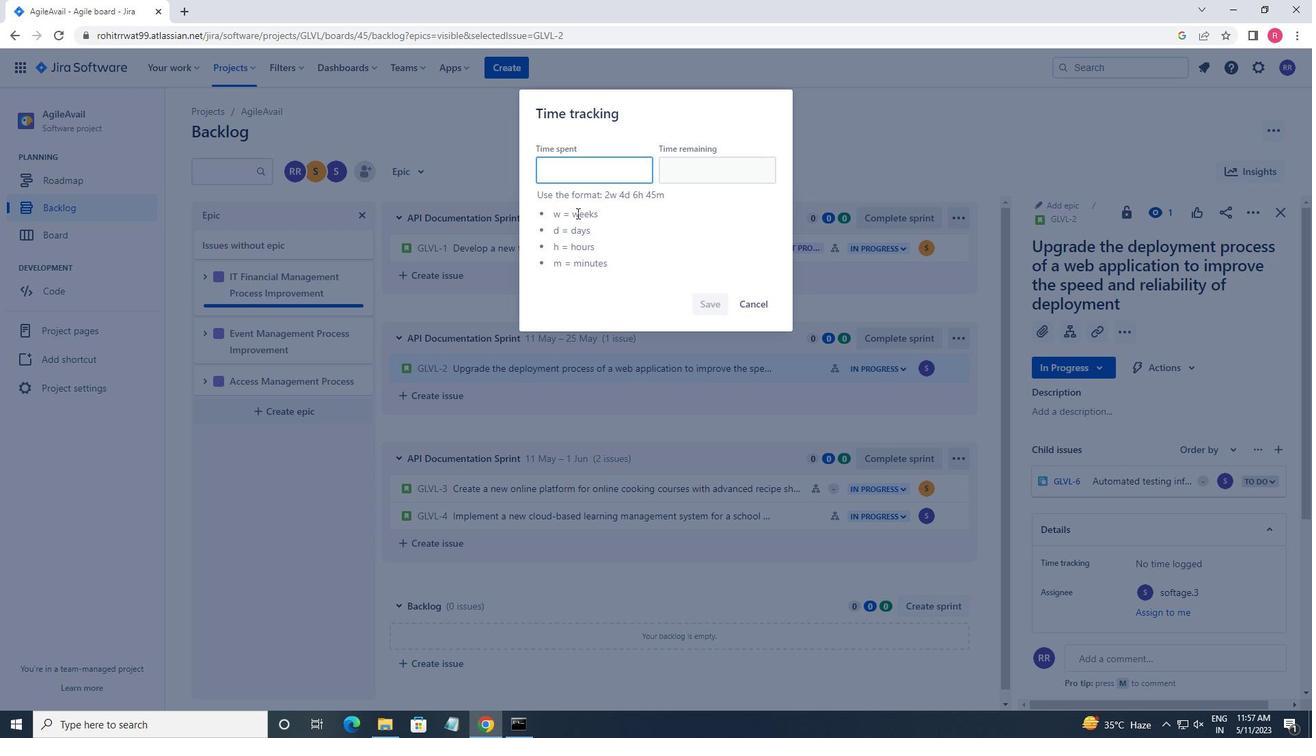 
Action: Key pressed 3w<Key.space>5d<Key.space>8h<Key.space><Key.space>8m<Key.tab>6w<Key.space>6d<Key.space>4h<Key.space>40
Screenshot: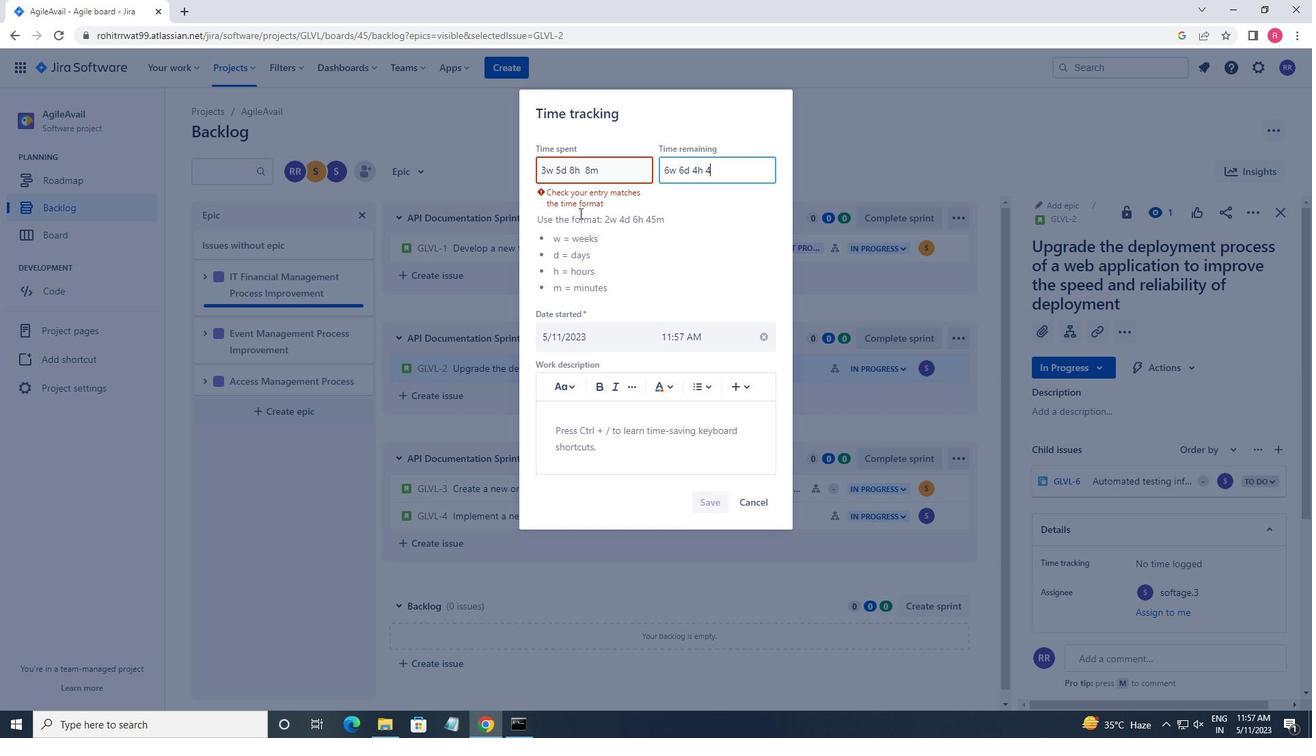 
Action: Mouse moved to (583, 168)
Screenshot: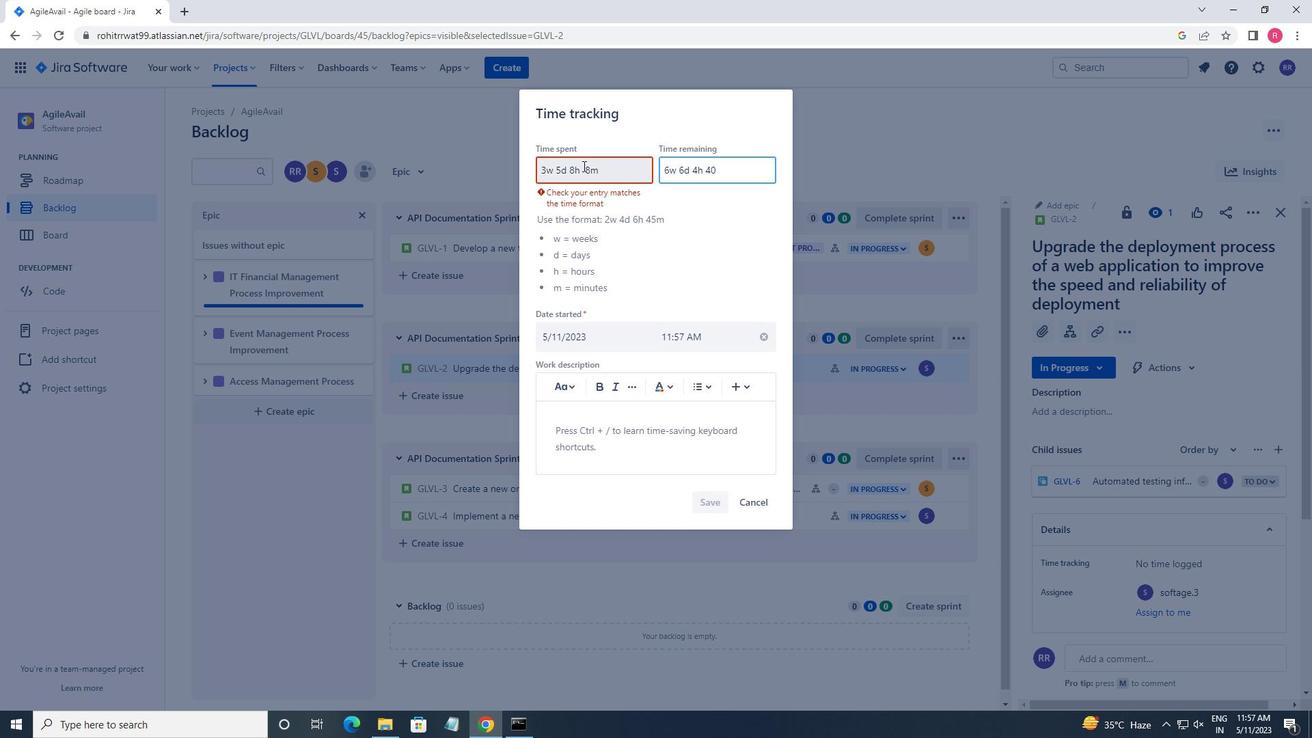 
Action: Mouse pressed left at (583, 168)
Screenshot: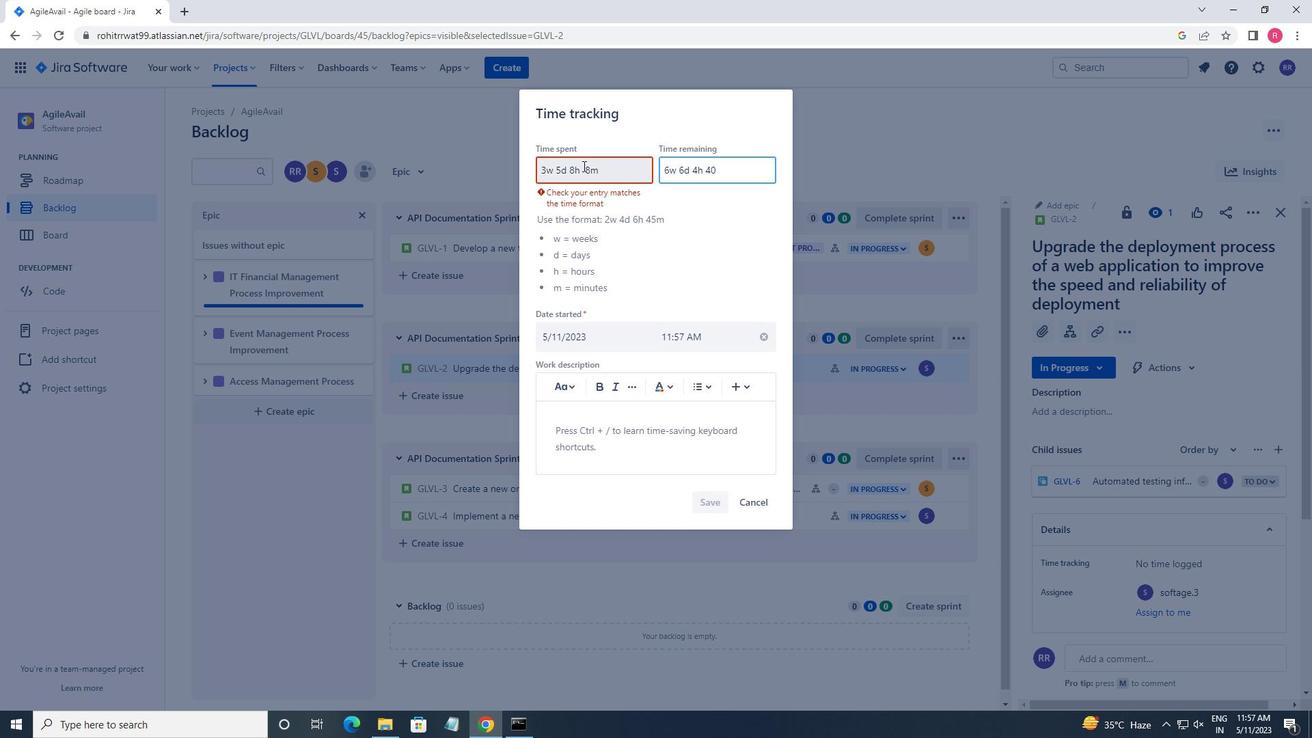 
Action: Key pressed <Key.backspace>
Screenshot: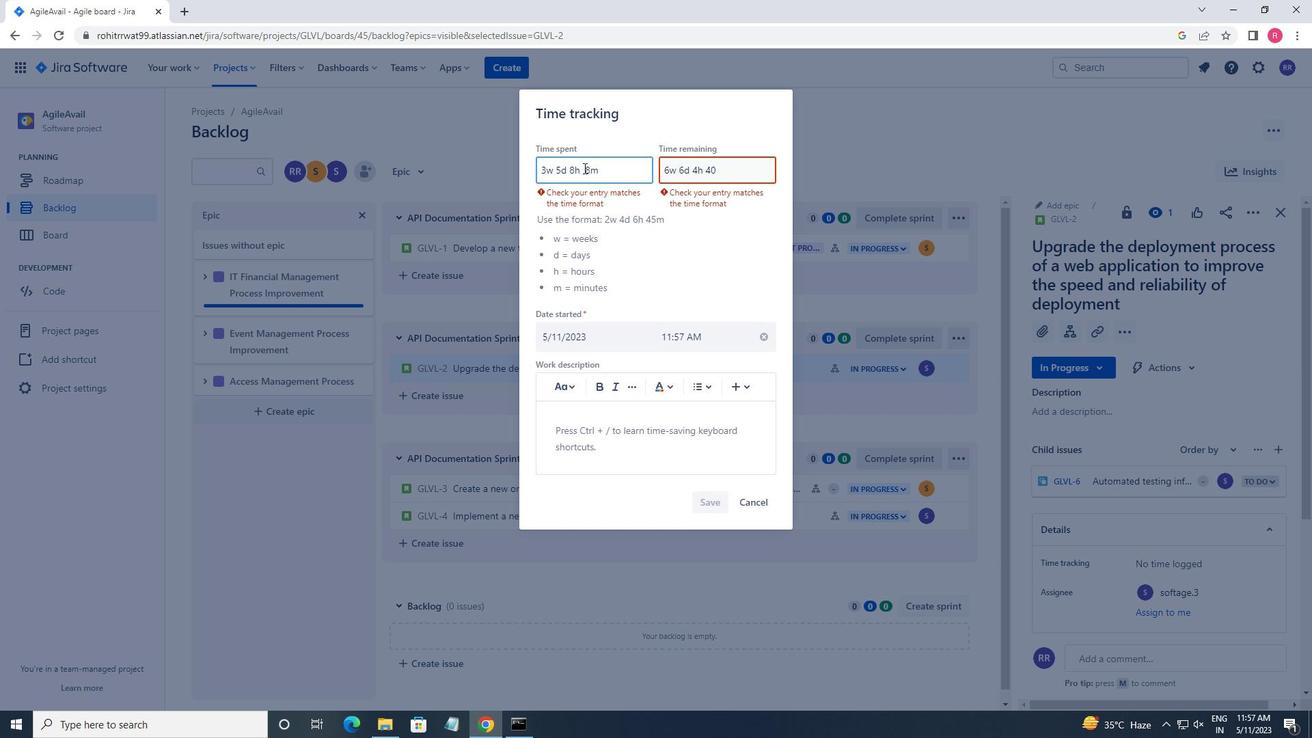 
Action: Mouse moved to (736, 185)
Screenshot: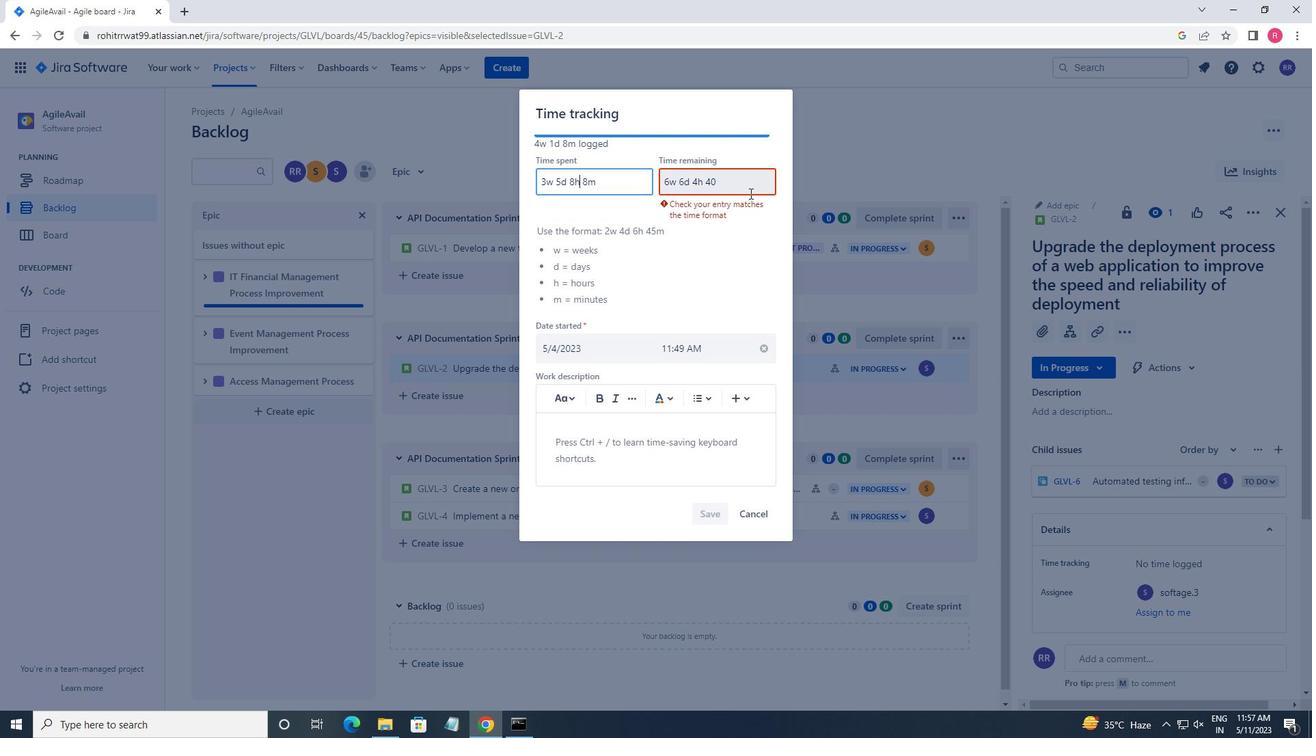 
Action: Mouse pressed left at (736, 185)
Screenshot: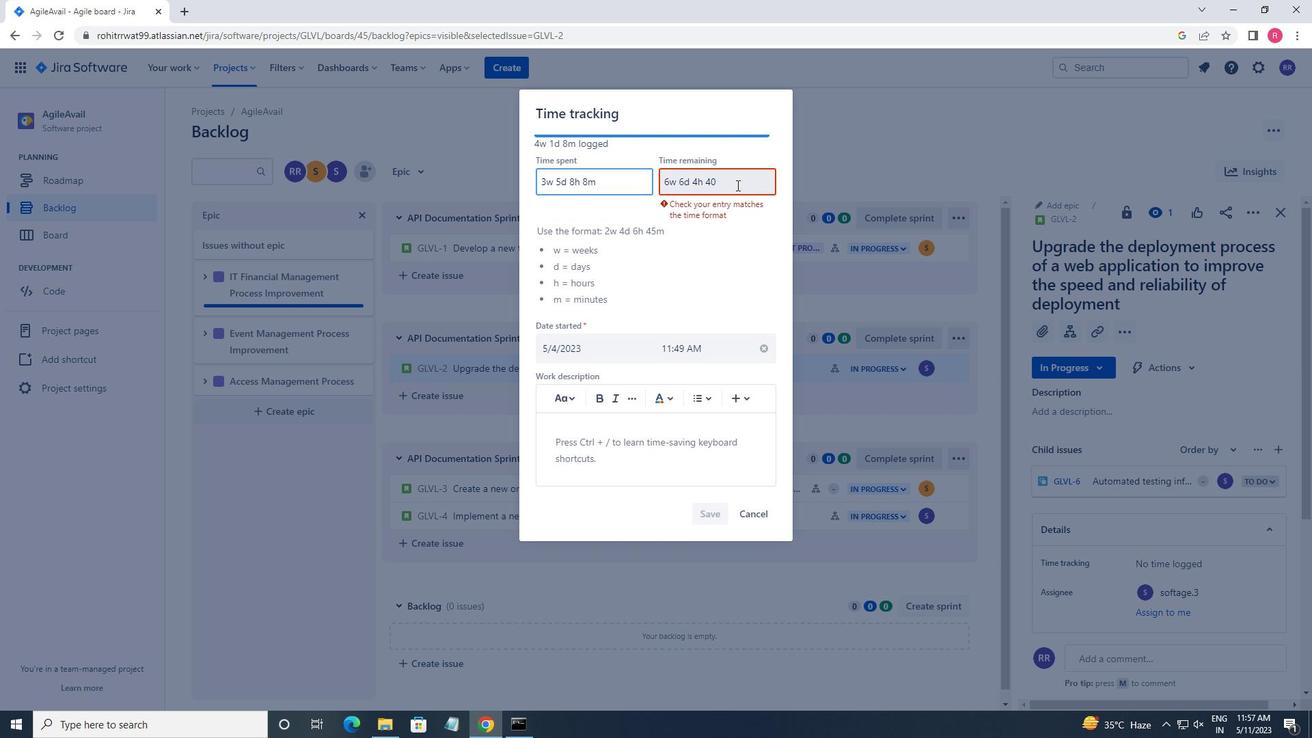 
Action: Mouse moved to (722, 181)
Screenshot: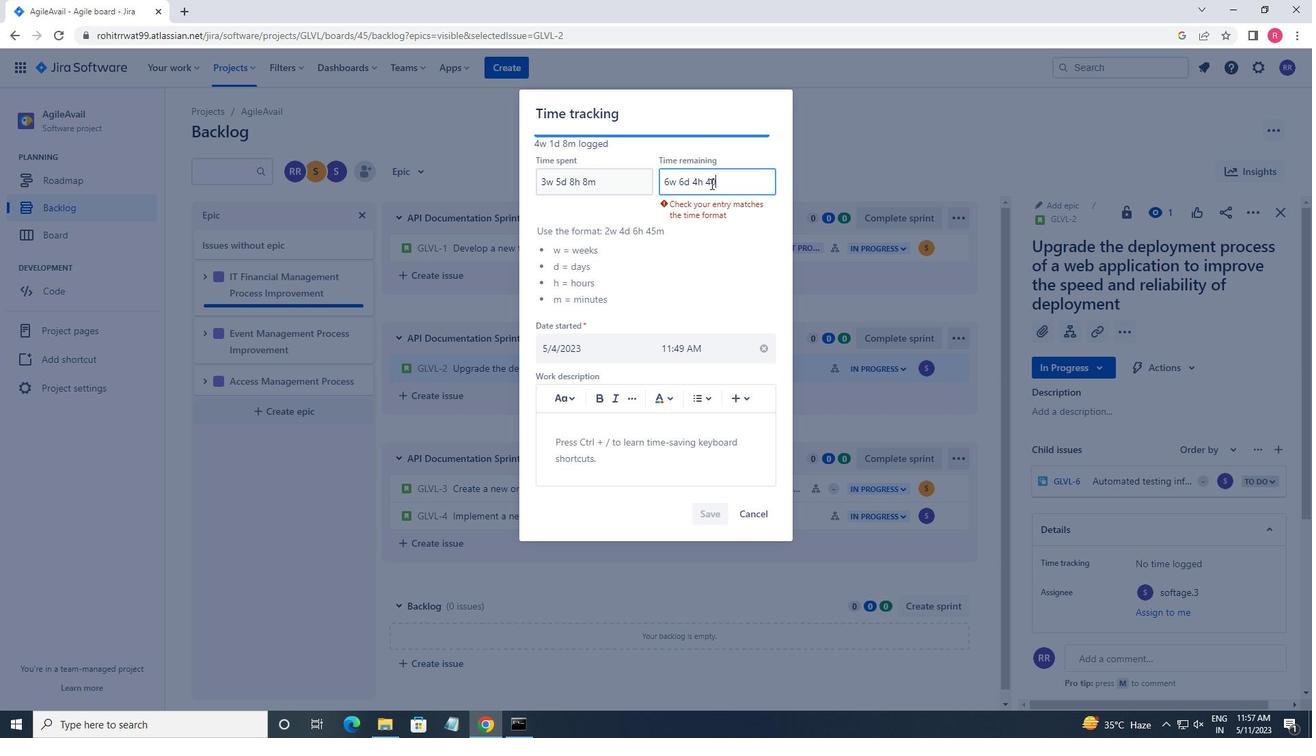
Action: Key pressed m
Screenshot: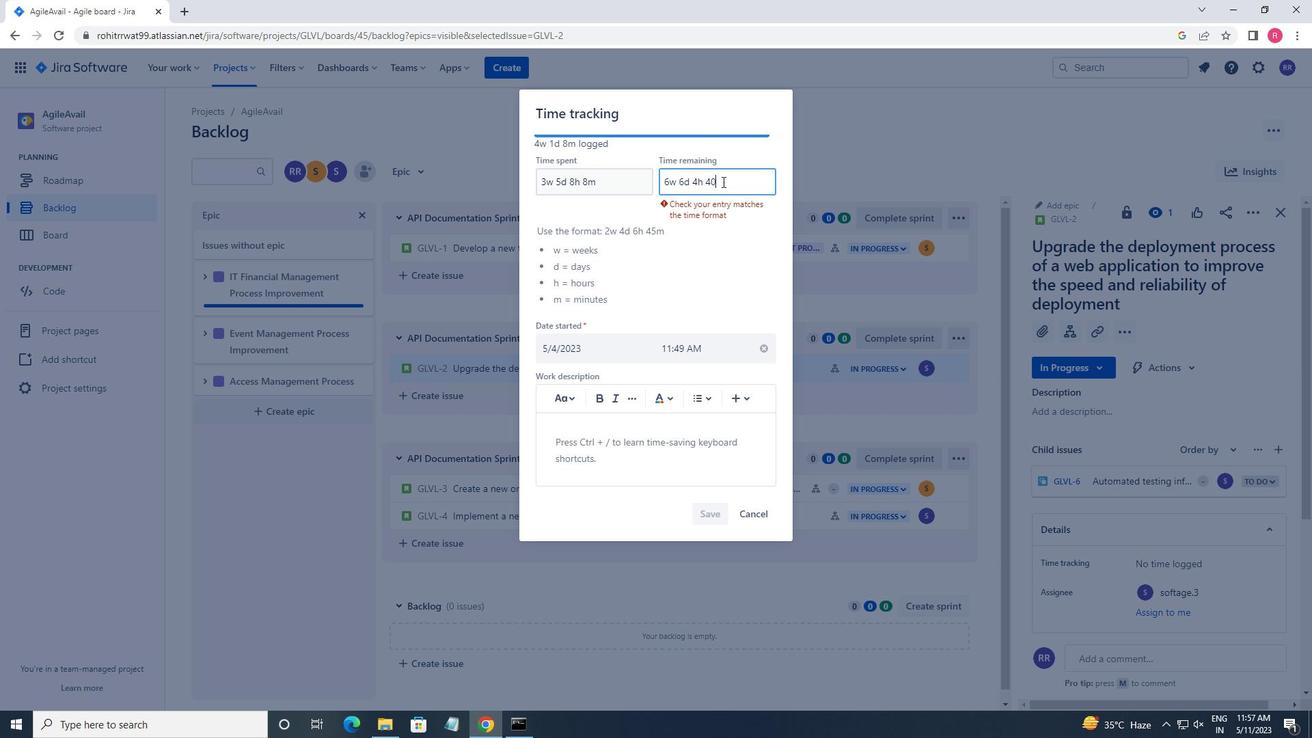 
Action: Mouse moved to (706, 496)
Screenshot: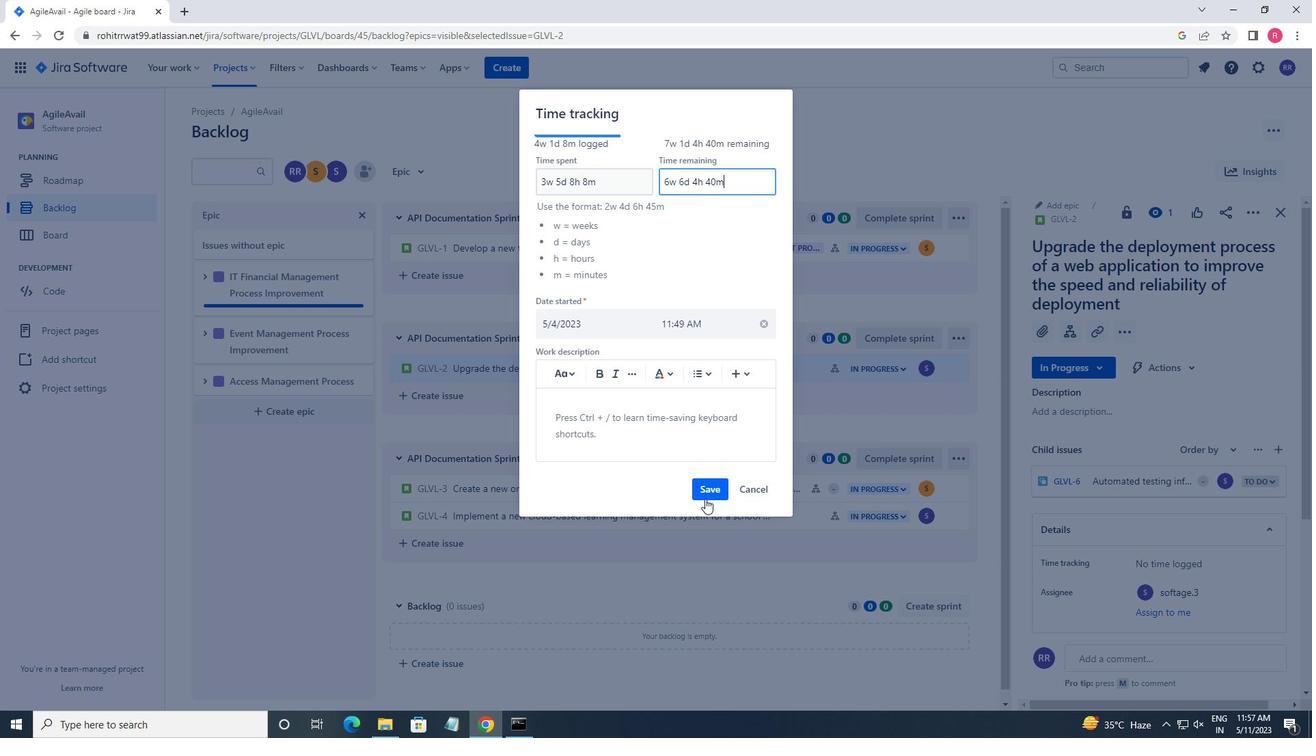
Action: Mouse pressed left at (706, 496)
Screenshot: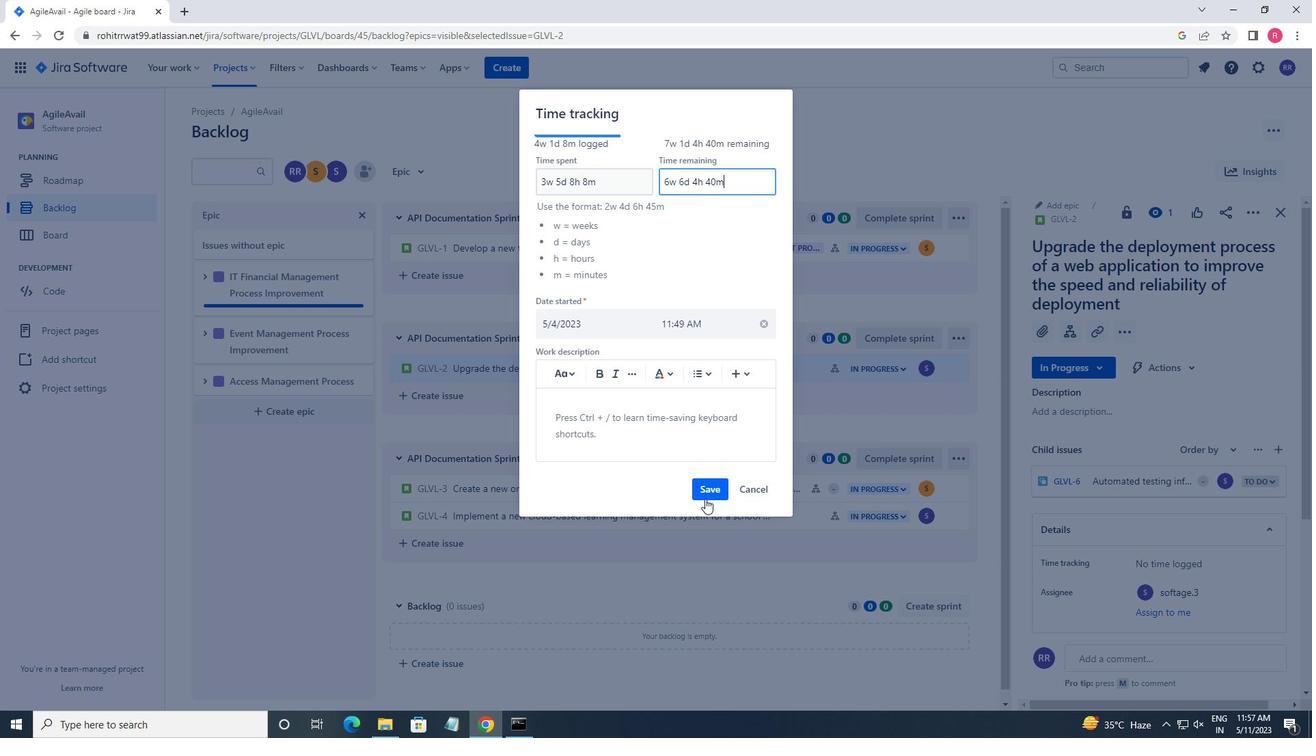 
Action: Mouse moved to (1249, 212)
Screenshot: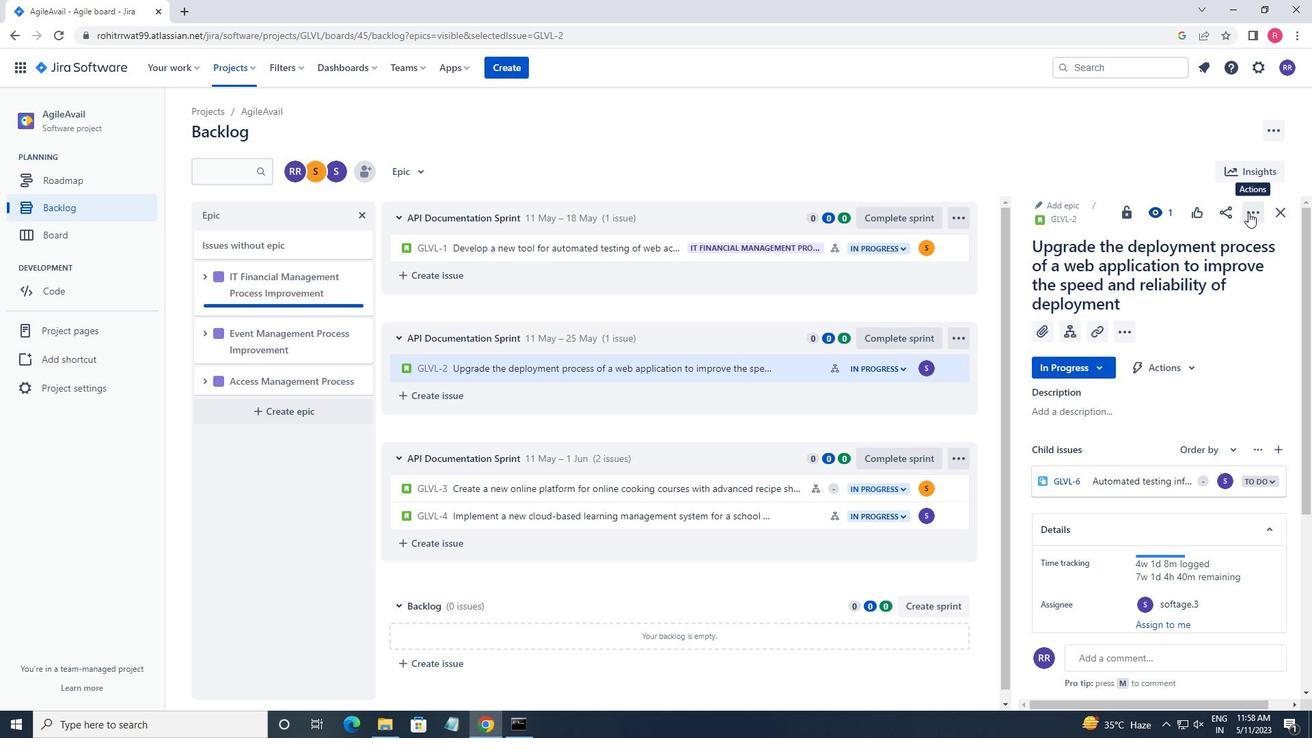 
Action: Mouse pressed left at (1249, 212)
Screenshot: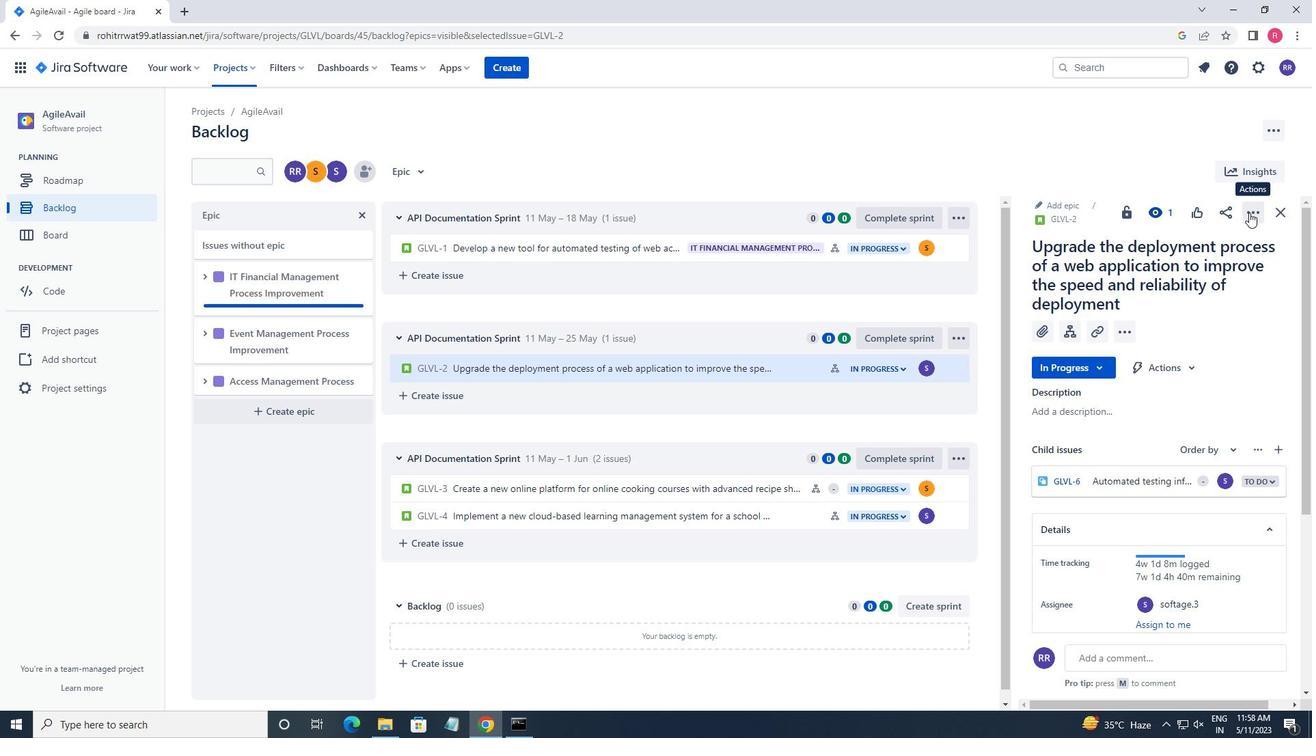 
Action: Mouse moved to (1209, 389)
Screenshot: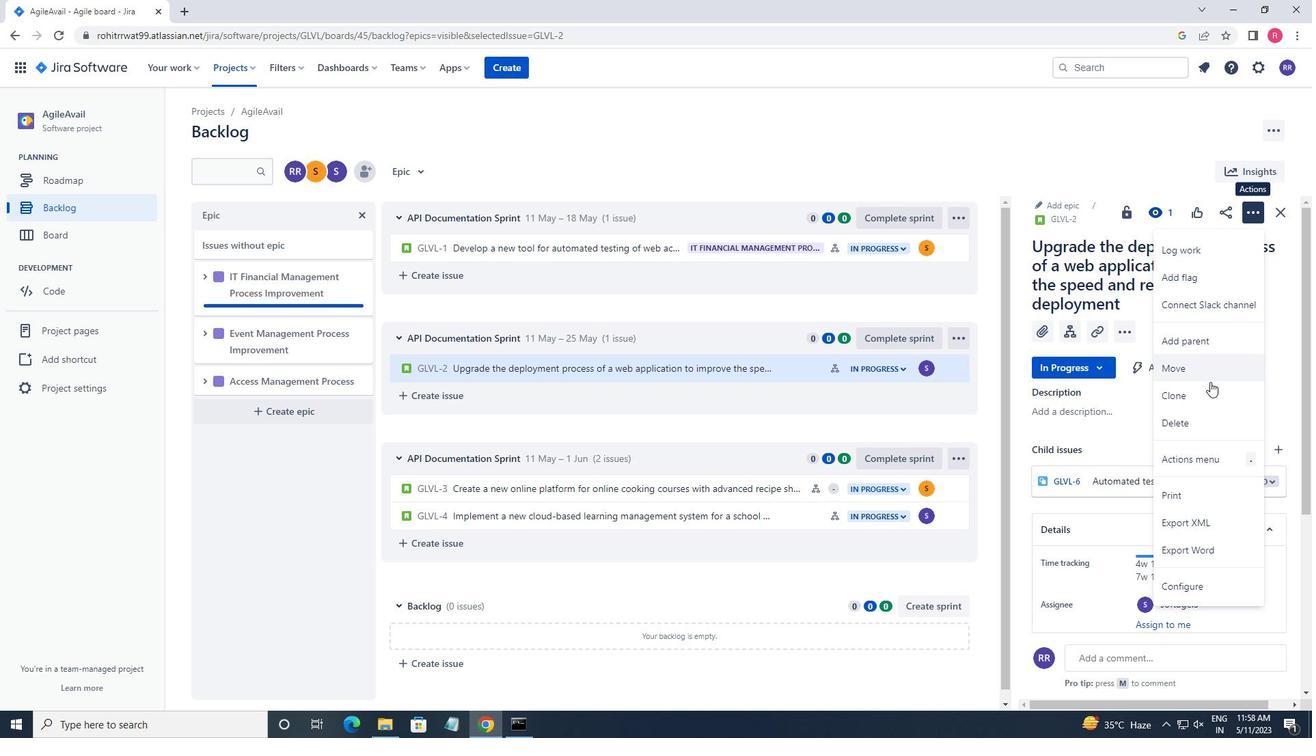 
Action: Mouse pressed left at (1209, 389)
Screenshot: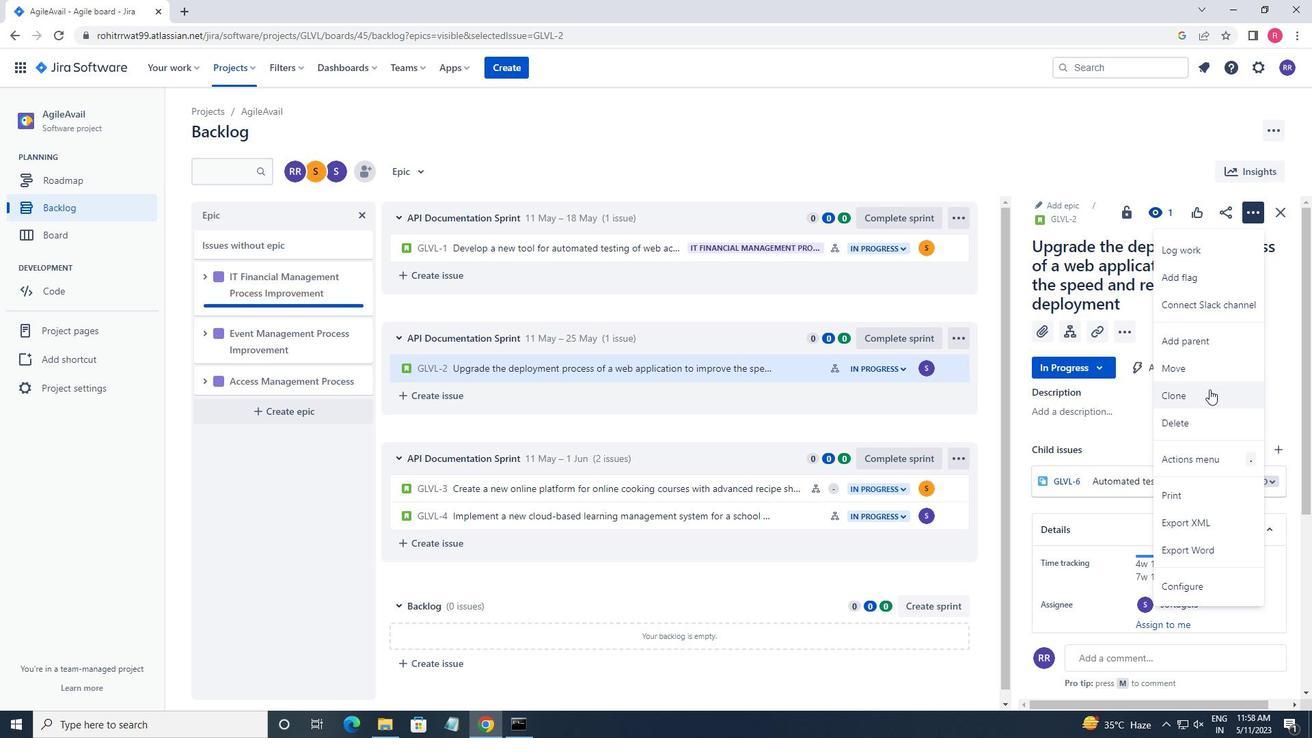 
Action: Mouse moved to (754, 295)
Screenshot: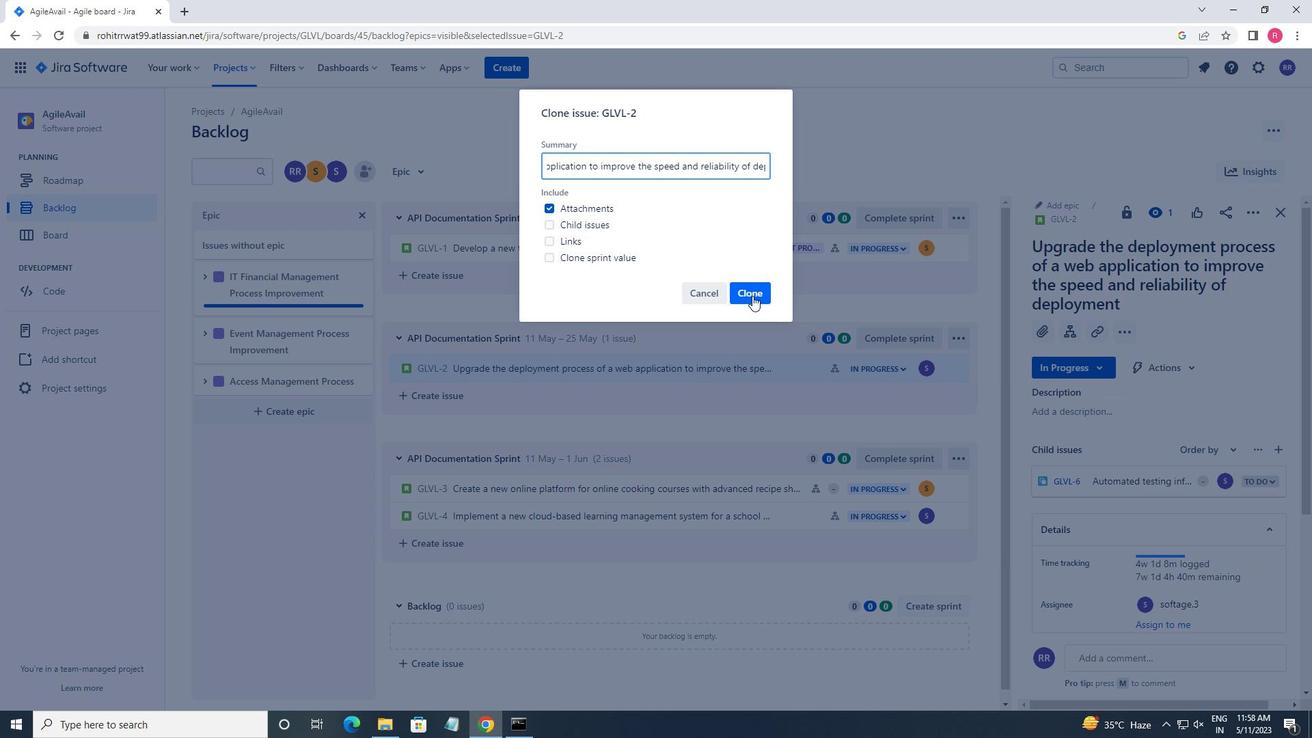 
Action: Mouse pressed left at (754, 295)
Screenshot: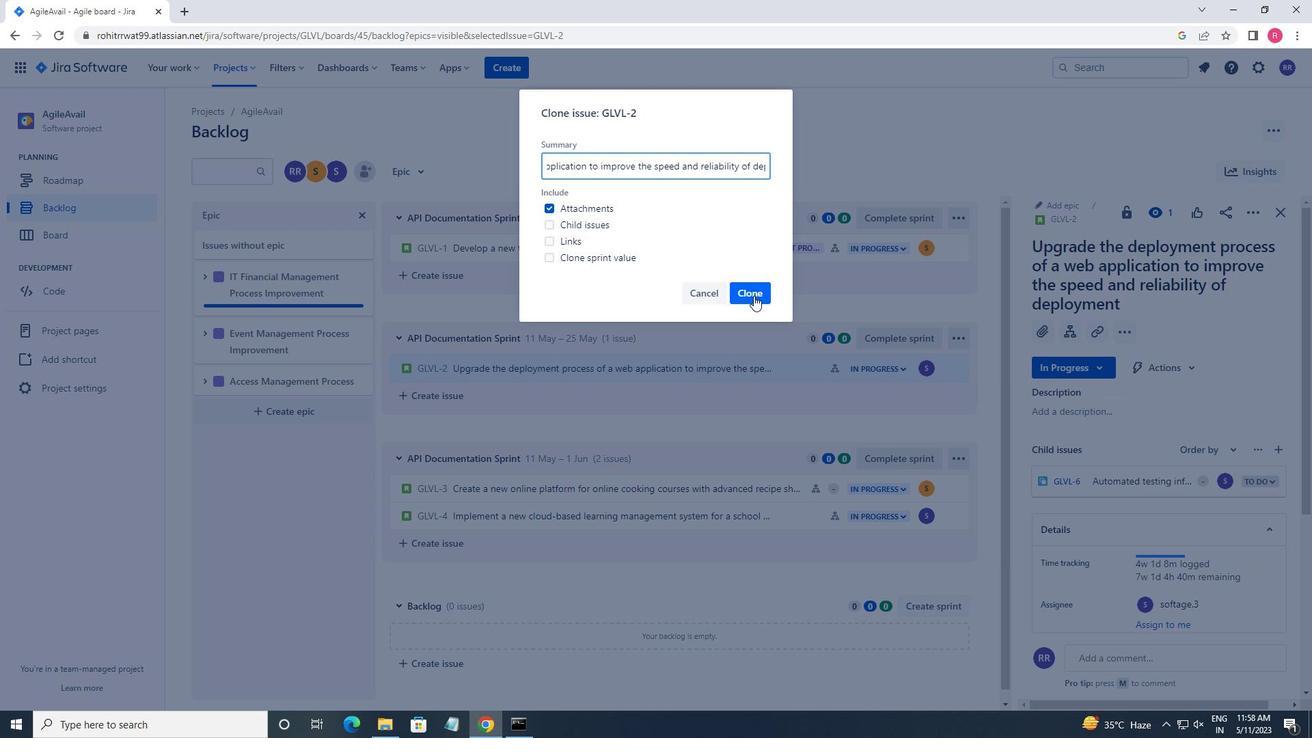 
Action: Mouse moved to (790, 371)
Screenshot: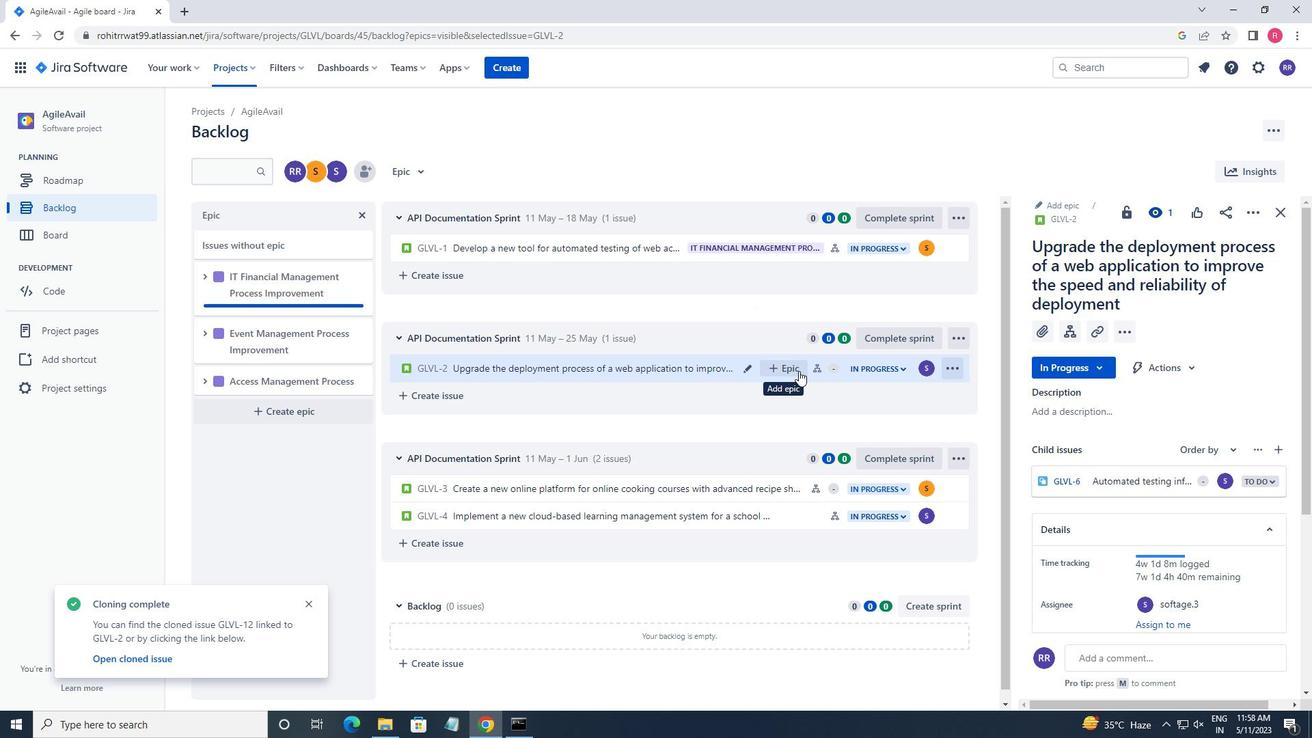 
Action: Mouse pressed left at (790, 371)
Screenshot: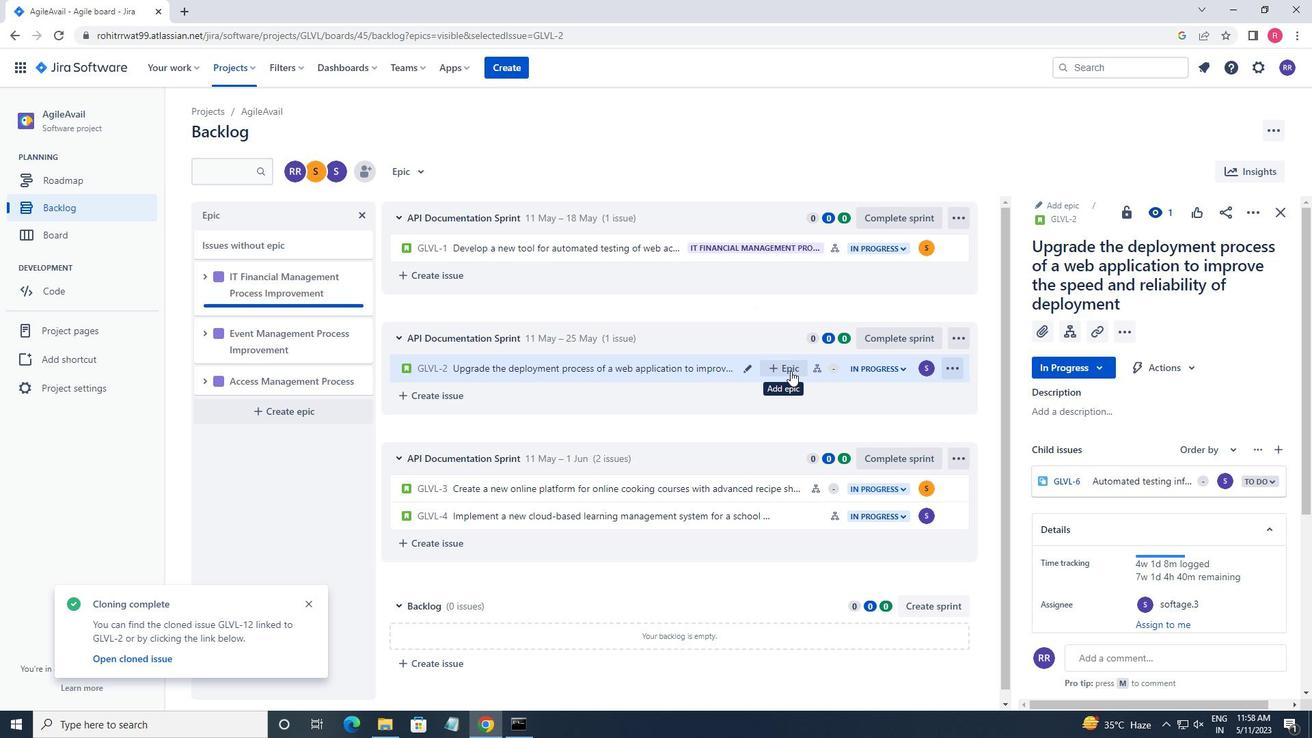 
Action: Mouse moved to (828, 459)
Screenshot: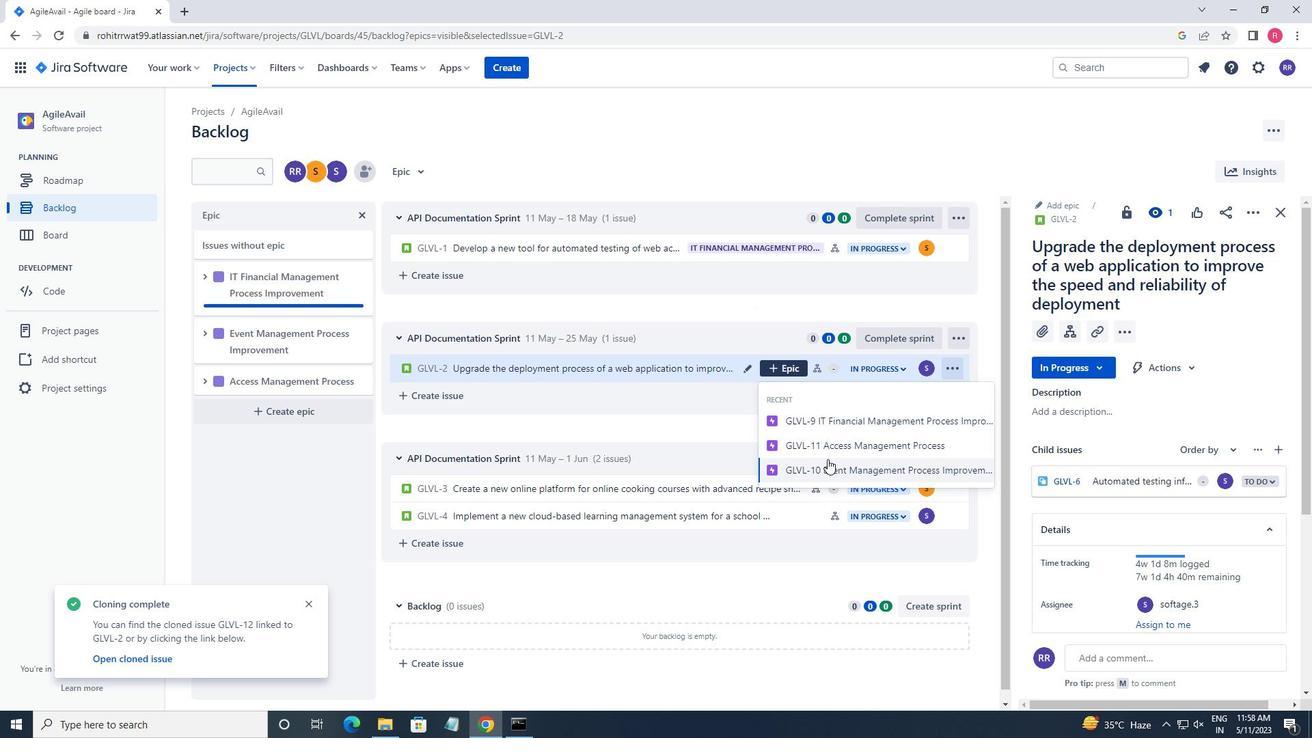 
Action: Mouse pressed left at (828, 459)
Screenshot: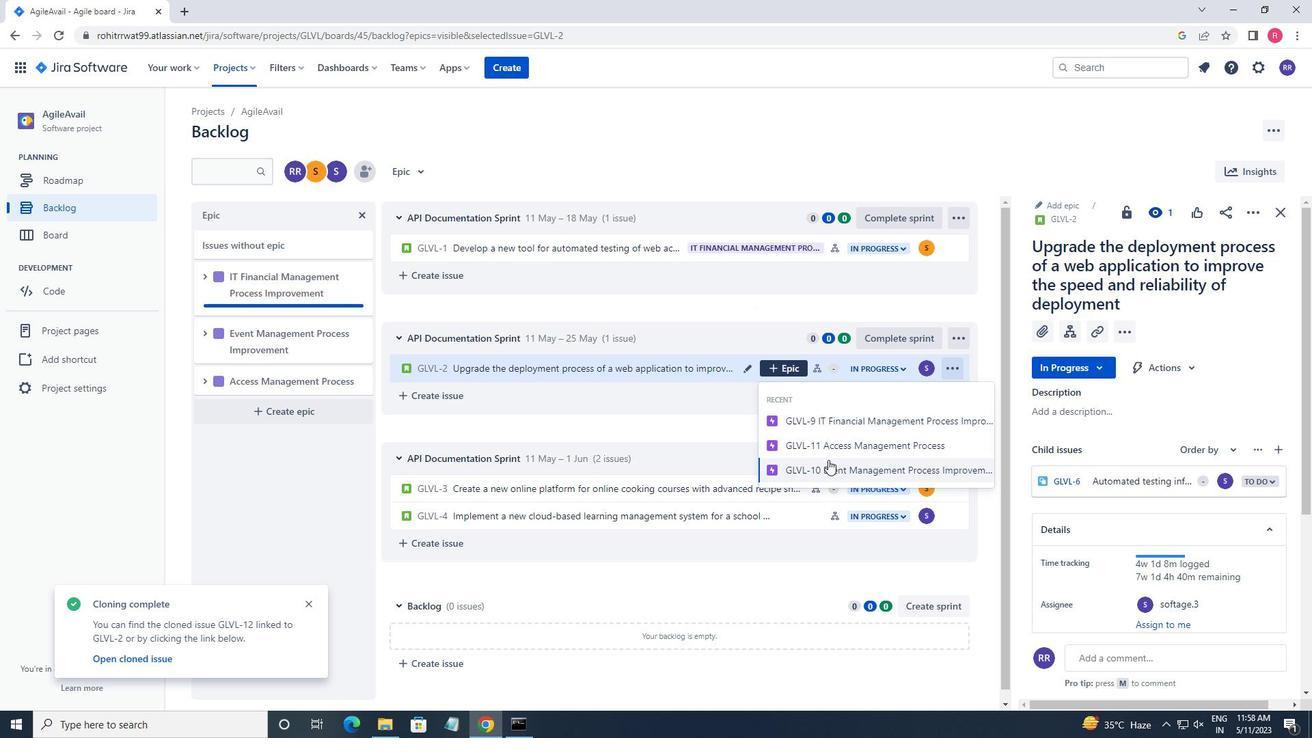 
